 Task: Open Card Sales Closing Review in Board Sales Forecasting and Pipeline Management to Workspace Cloud Computing Software and add a team member Softage.1@softage.net, a label Purple, a checklist Tax Planning, an attachment from your google drive, a color Purple and finally, add a card description 'Plan and execute company team-building retreat with a focus on leadership development' and a comment 'Given the size and scope of this task, let us make sure we have the necessary resources and support to get it done.'. Add a start date 'Jan 09, 1900' with a due date 'Jan 09, 1900'
Action: Mouse moved to (69, 270)
Screenshot: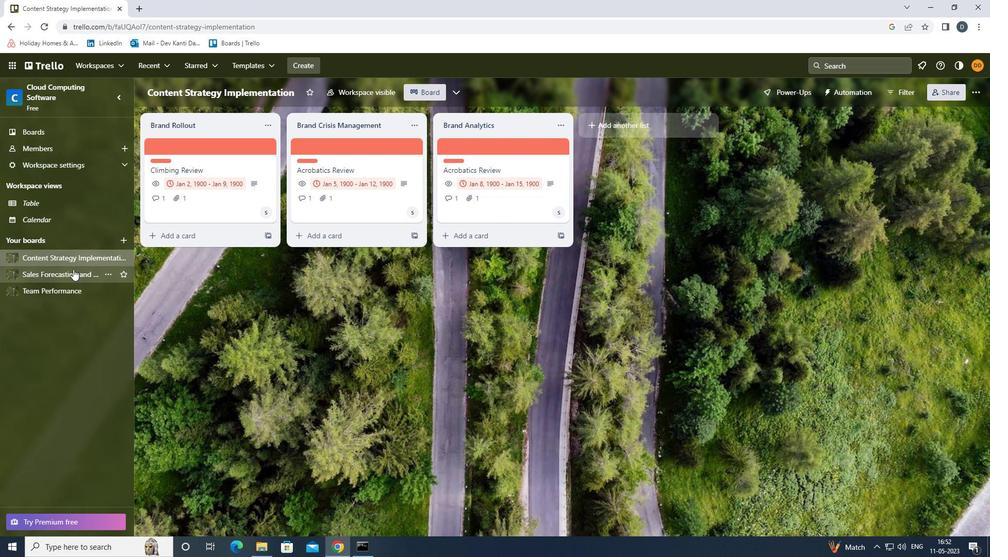 
Action: Mouse pressed left at (69, 270)
Screenshot: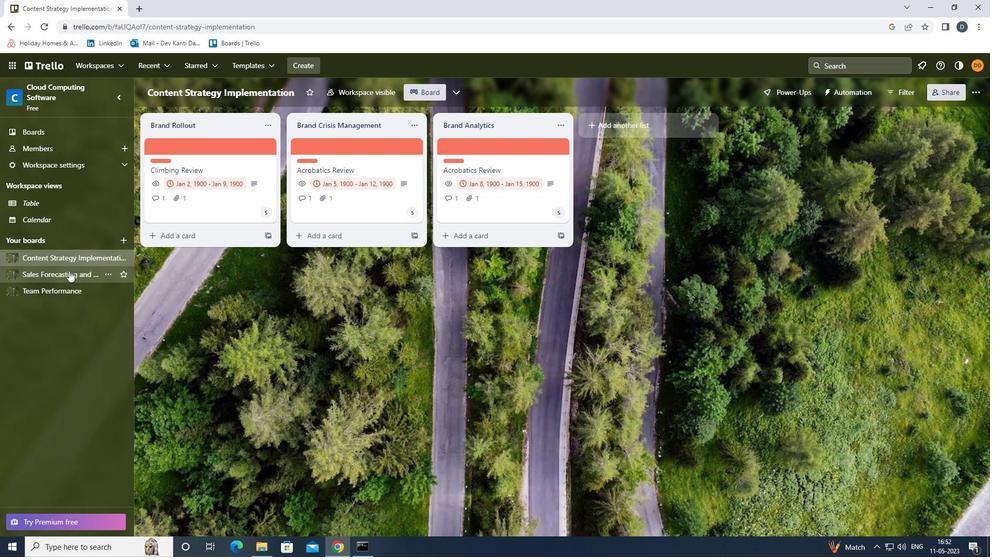
Action: Mouse moved to (495, 151)
Screenshot: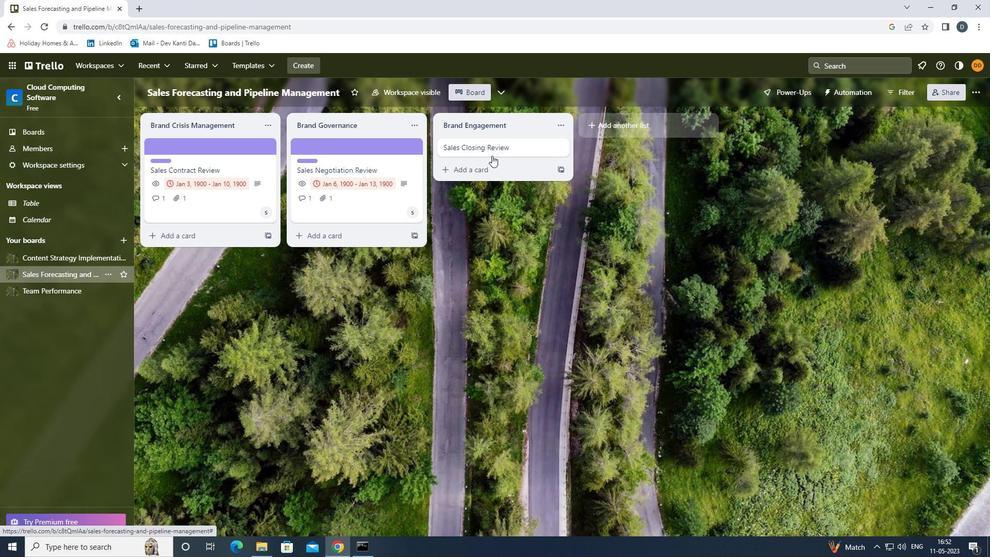 
Action: Mouse pressed left at (495, 151)
Screenshot: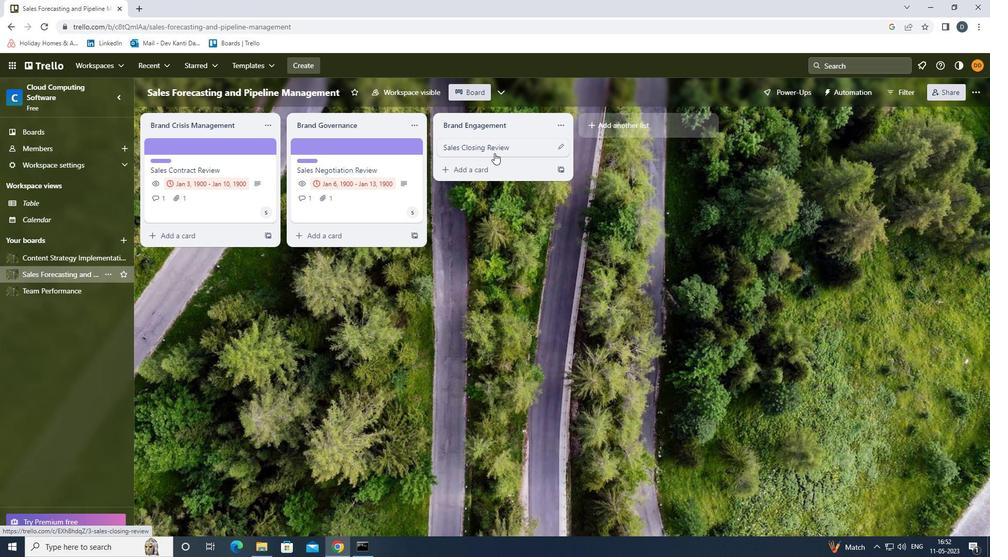 
Action: Mouse moved to (639, 177)
Screenshot: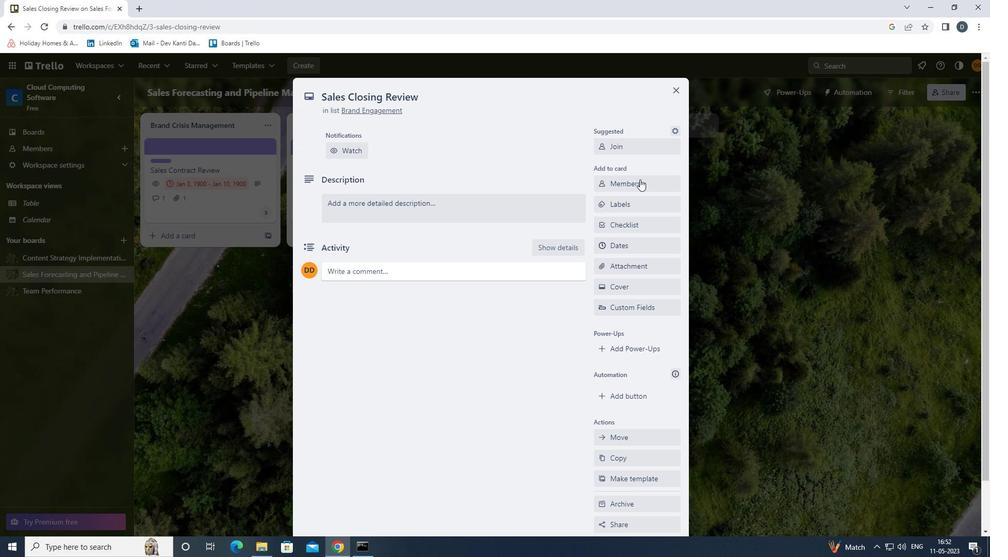 
Action: Mouse pressed left at (639, 177)
Screenshot: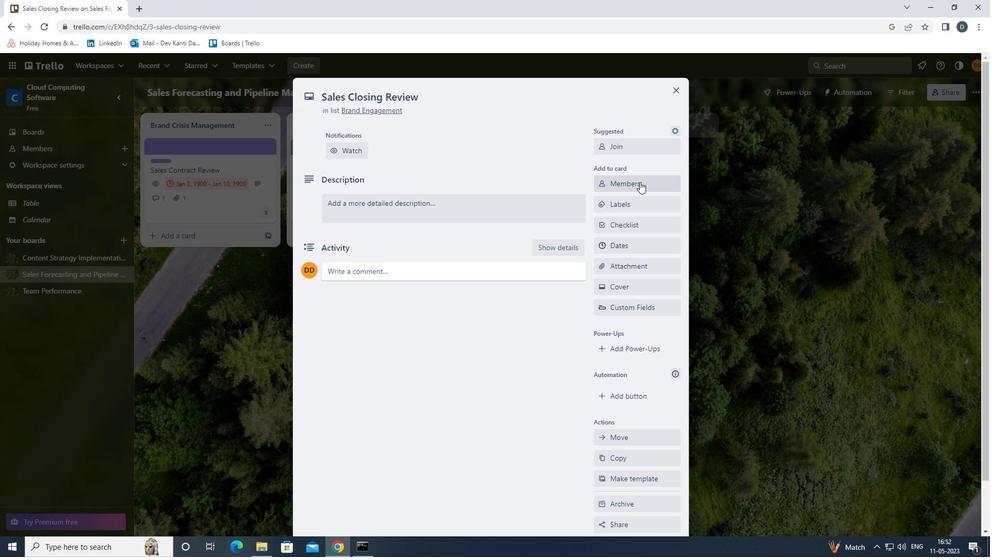 
Action: Key pressed <Key.shift>SOFTAGE.1<Key.shift>@SOFTAGE.NET
Screenshot: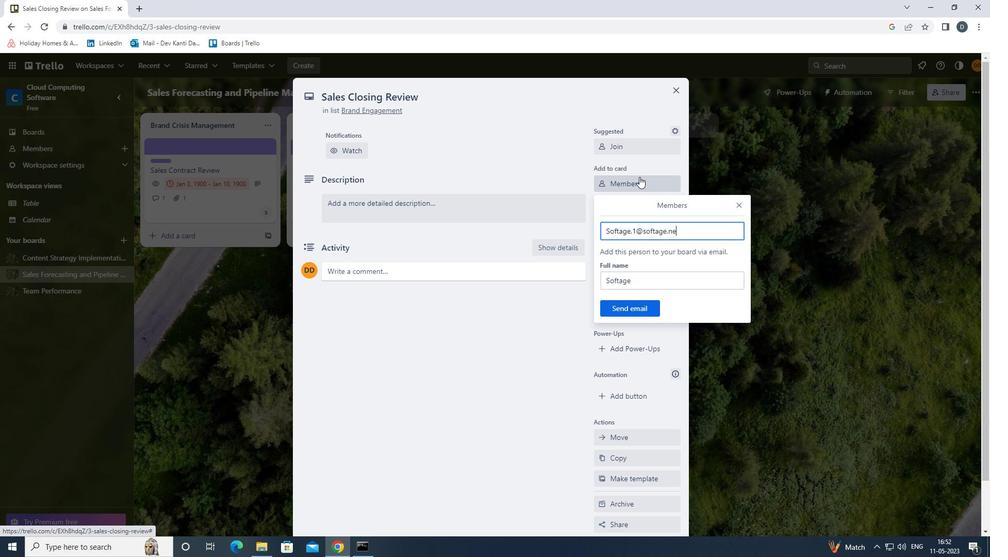 
Action: Mouse moved to (624, 300)
Screenshot: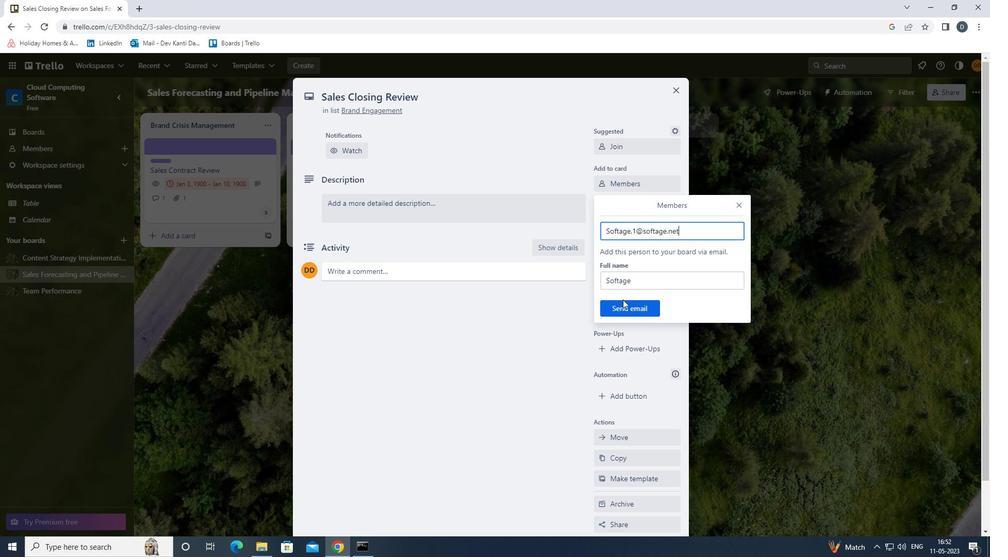 
Action: Mouse pressed left at (624, 300)
Screenshot: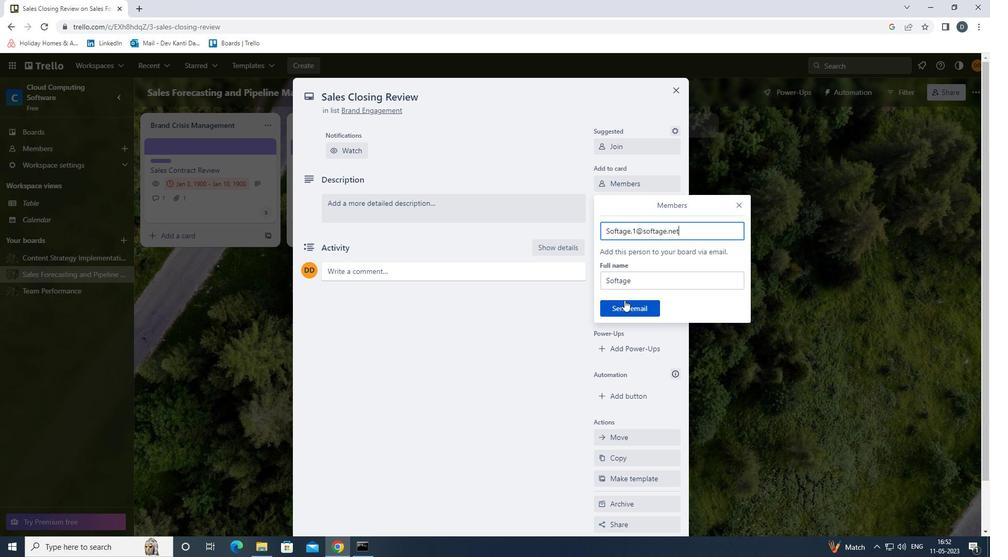 
Action: Mouse moved to (641, 200)
Screenshot: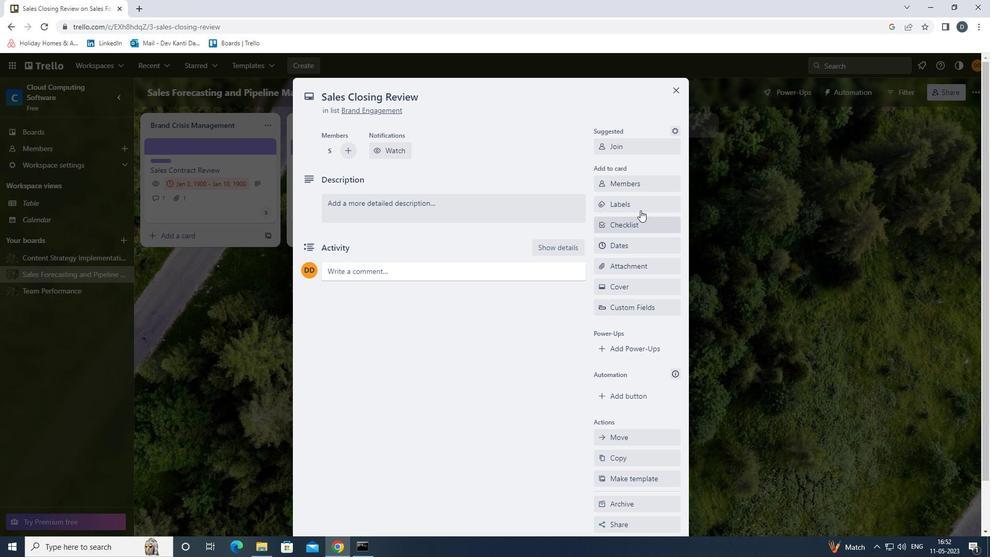 
Action: Mouse pressed left at (641, 200)
Screenshot: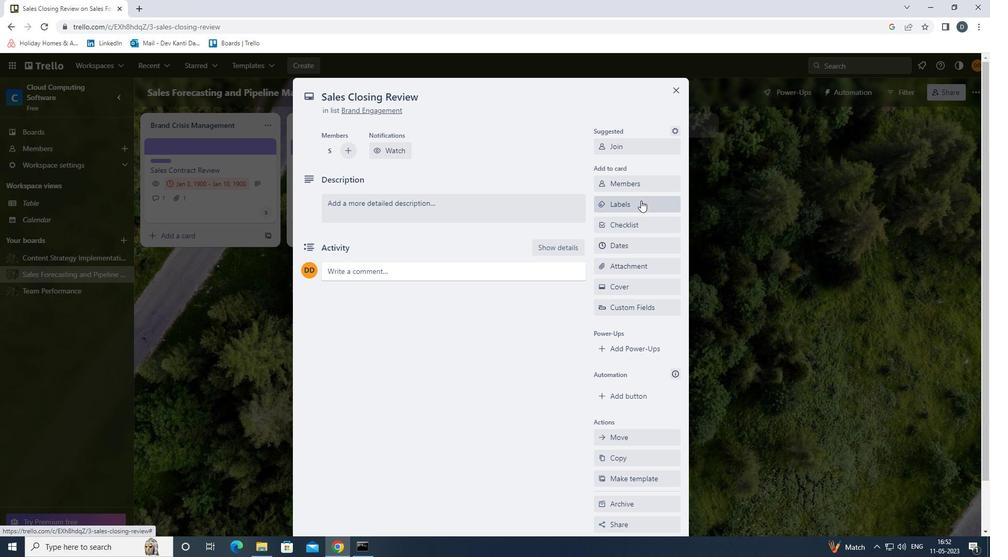 
Action: Mouse moved to (668, 357)
Screenshot: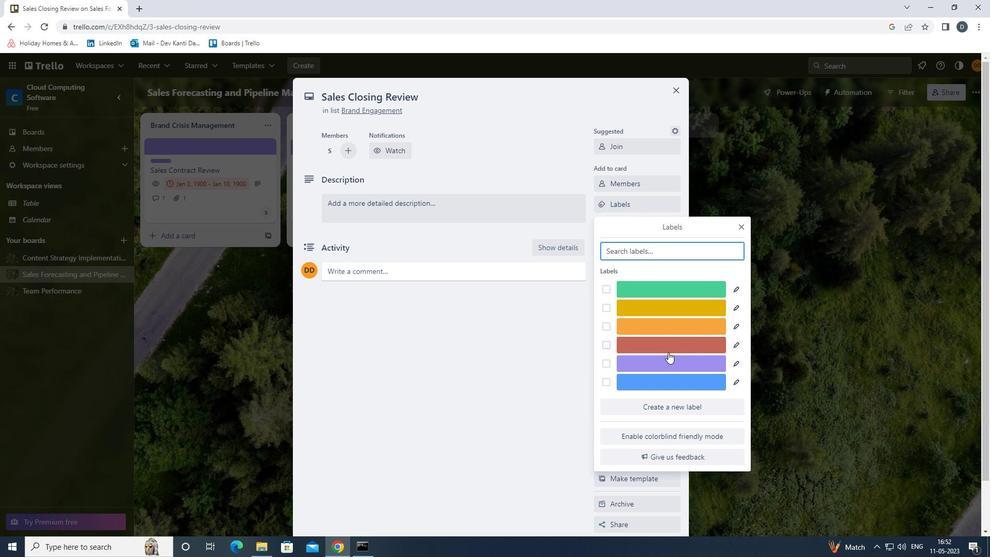 
Action: Mouse pressed left at (668, 357)
Screenshot: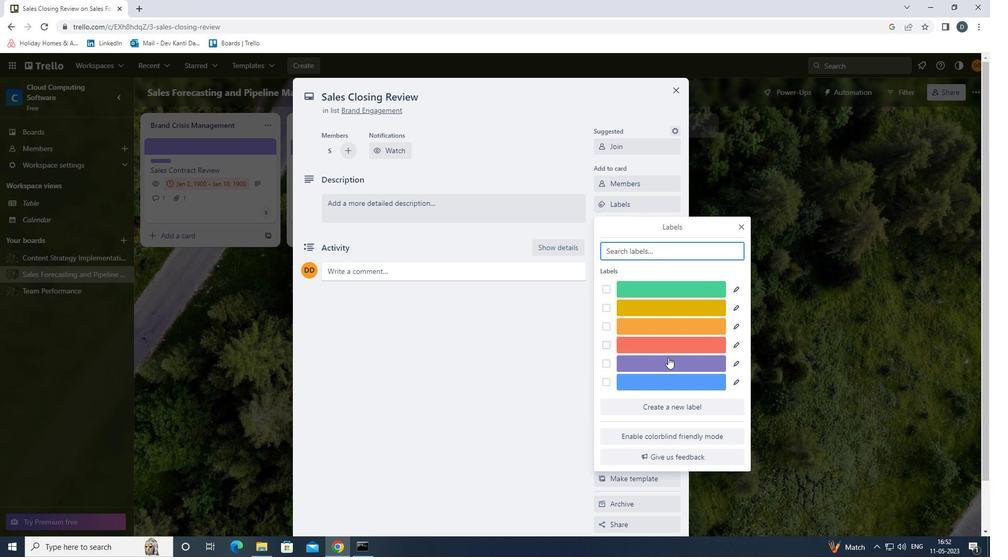 
Action: Mouse moved to (739, 226)
Screenshot: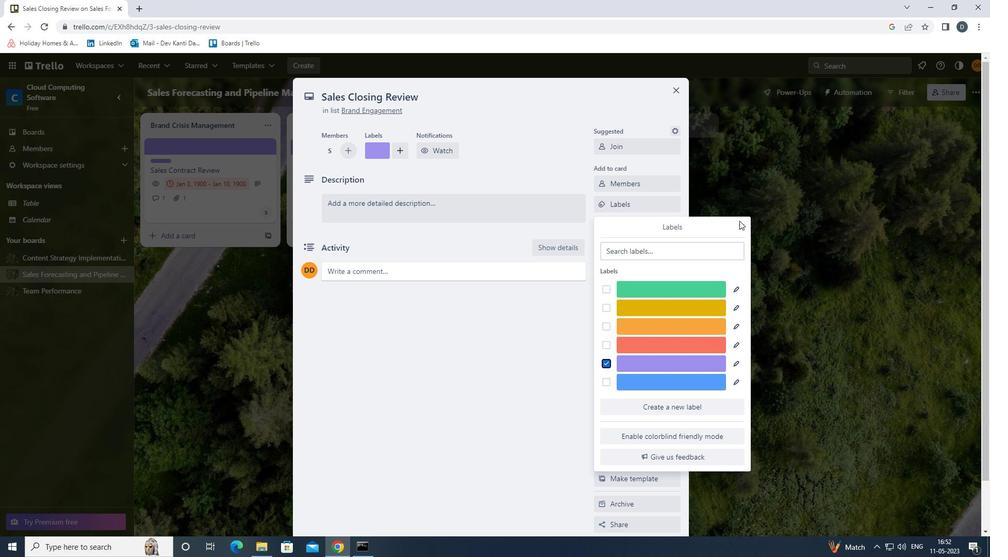 
Action: Mouse pressed left at (739, 226)
Screenshot: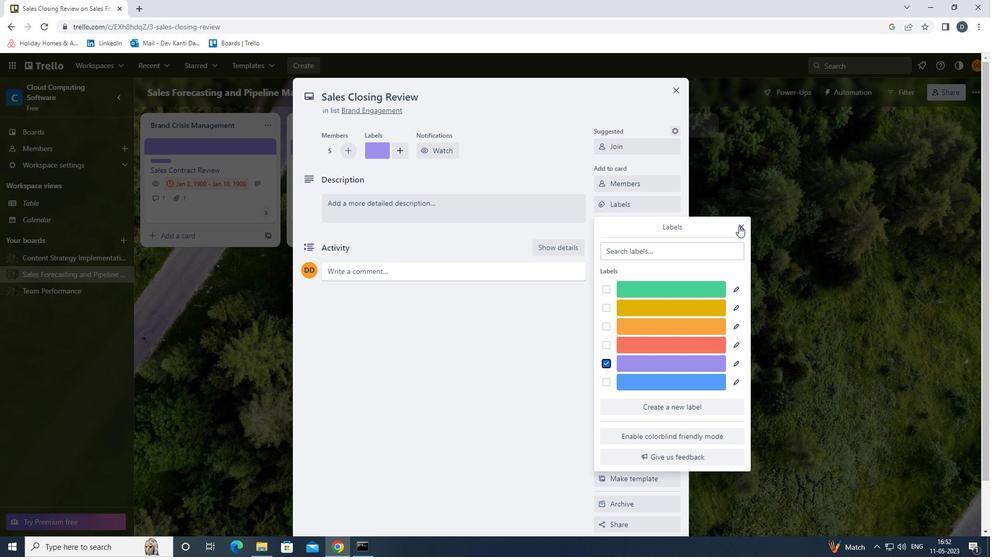 
Action: Mouse moved to (665, 230)
Screenshot: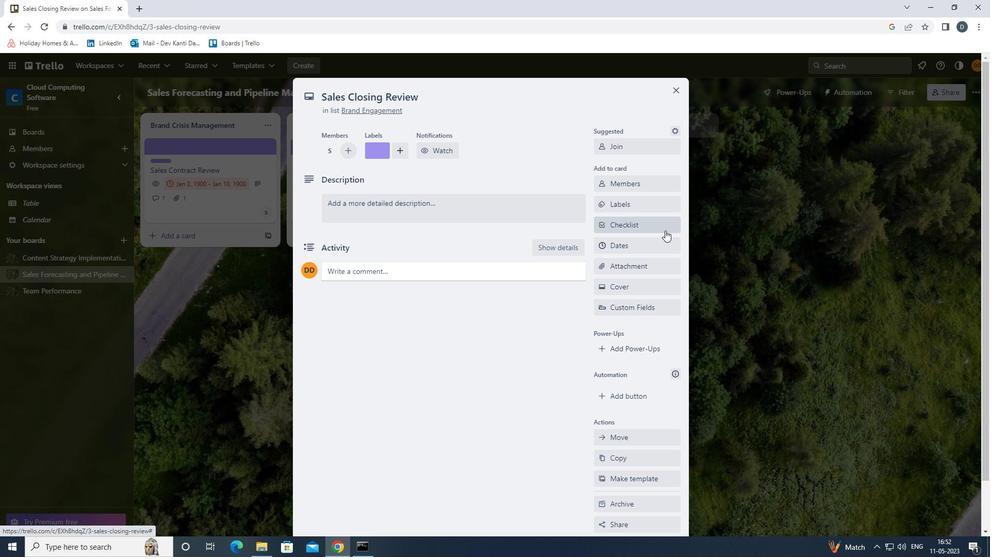 
Action: Mouse pressed left at (665, 230)
Screenshot: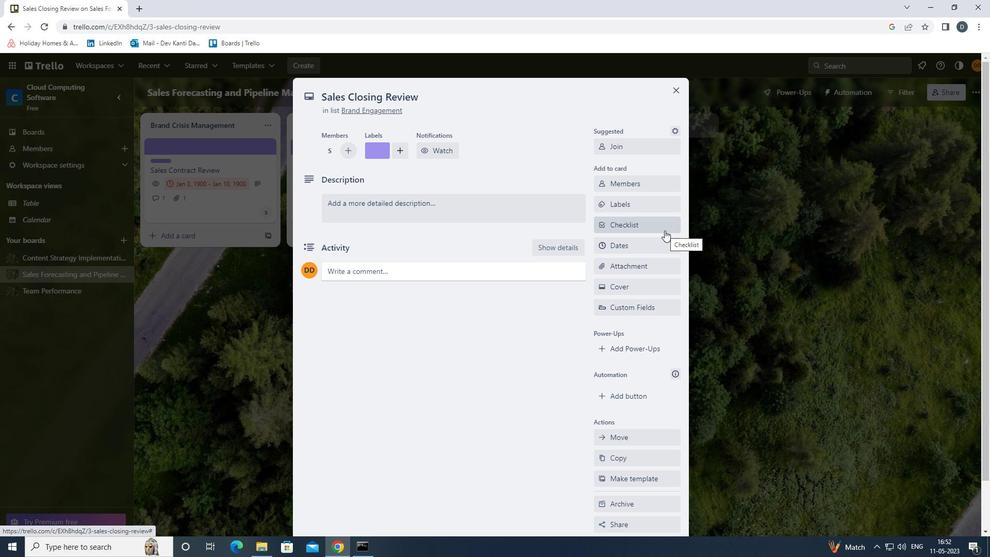 
Action: Mouse moved to (648, 293)
Screenshot: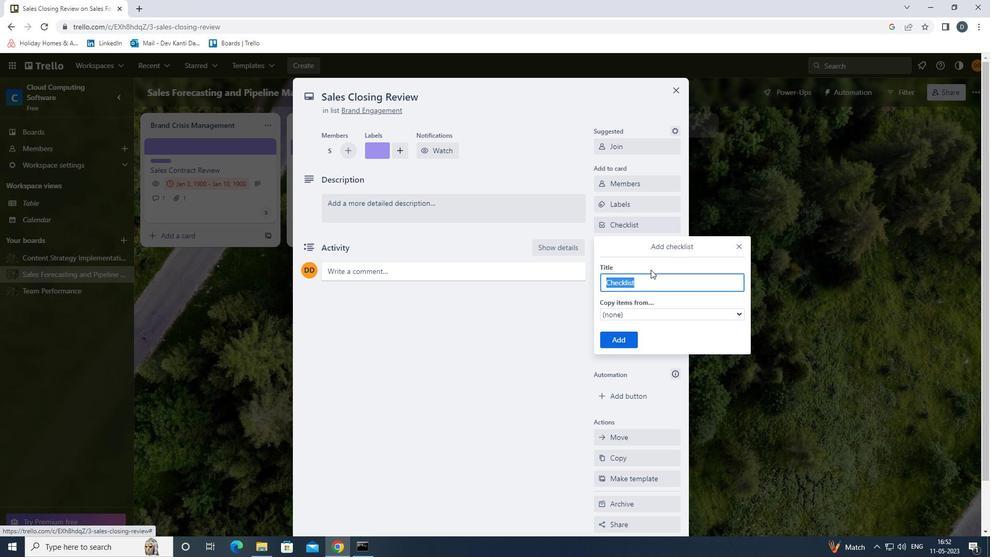 
Action: Key pressed <Key.shift>TAX<Key.down><Key.enter><Key.enter>
Screenshot: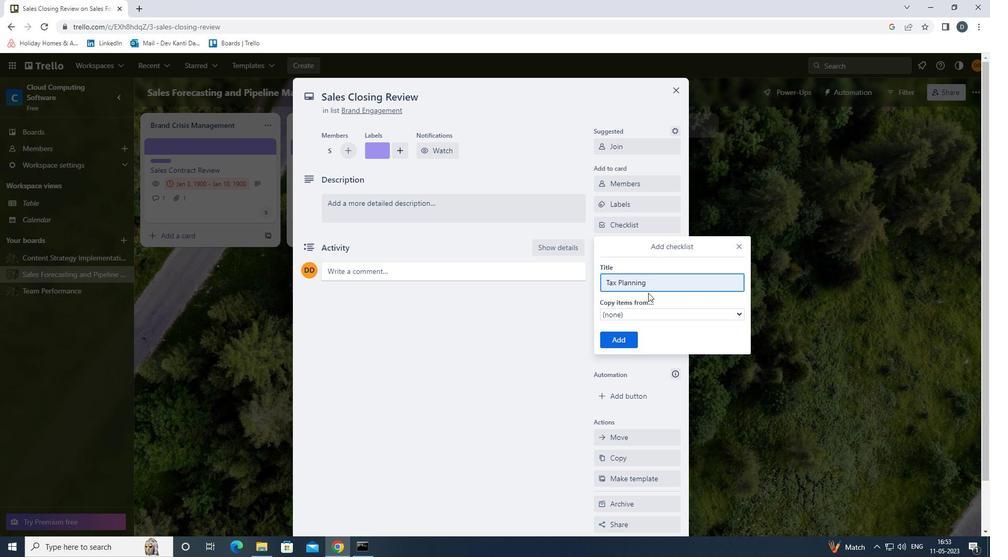 
Action: Mouse moved to (633, 266)
Screenshot: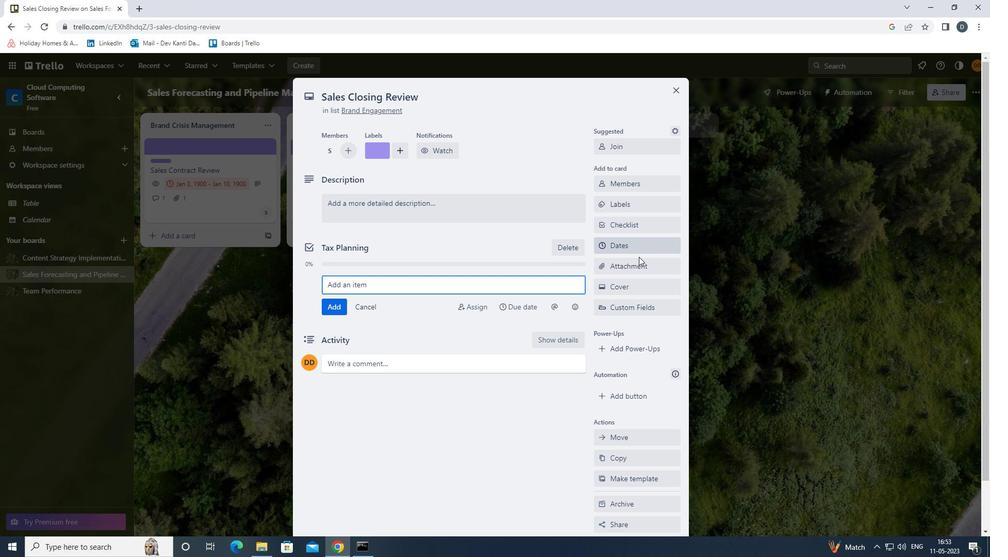 
Action: Mouse pressed left at (633, 266)
Screenshot: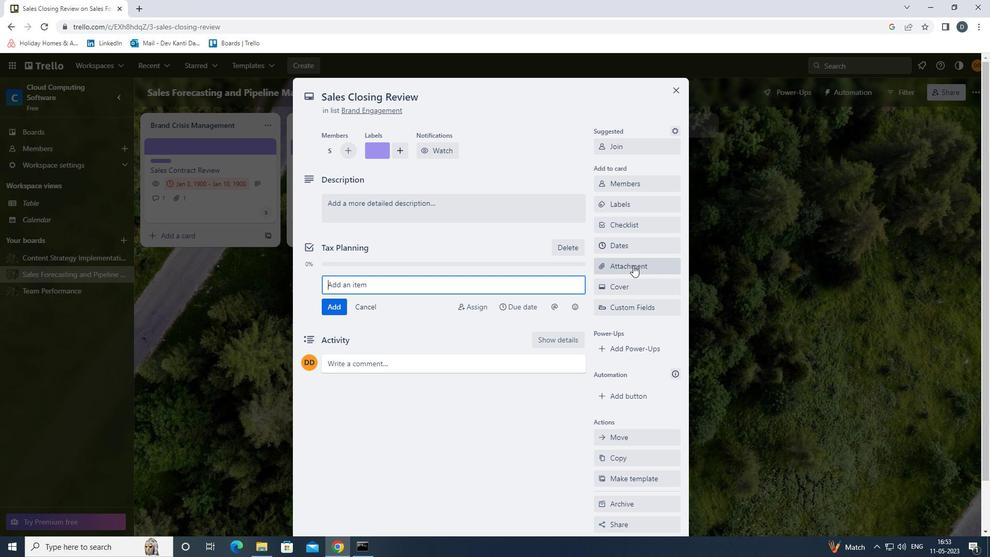 
Action: Mouse moved to (647, 344)
Screenshot: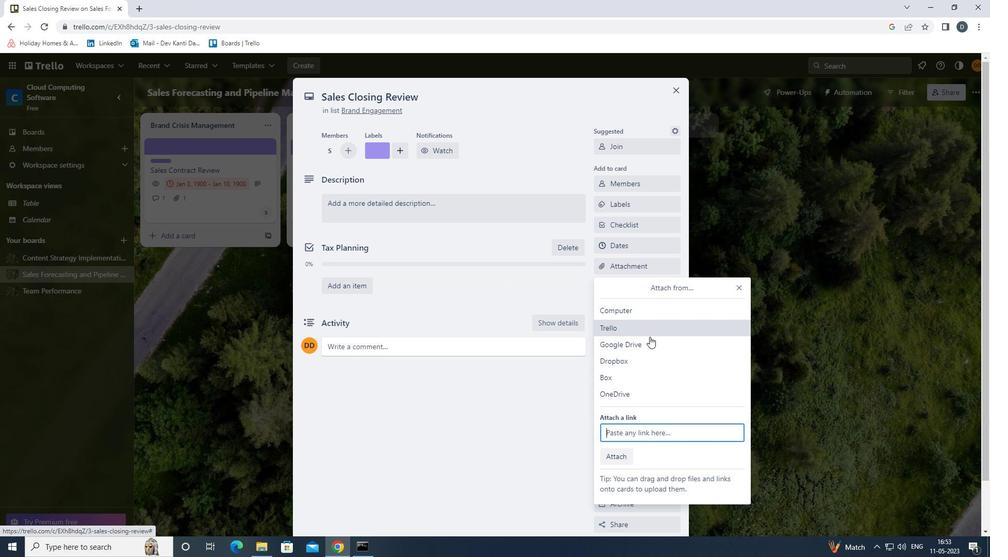 
Action: Mouse pressed left at (647, 344)
Screenshot: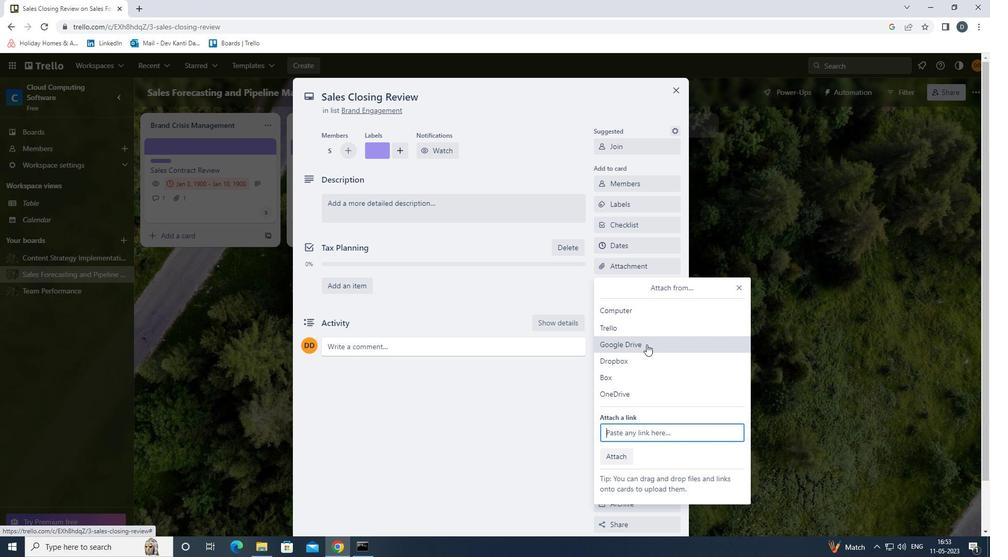 
Action: Mouse moved to (298, 320)
Screenshot: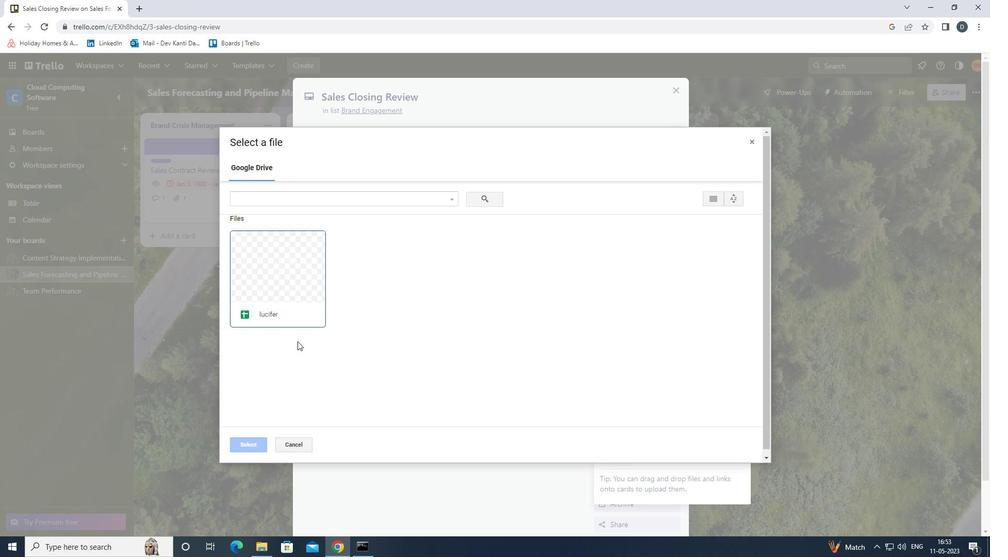 
Action: Mouse pressed left at (298, 320)
Screenshot: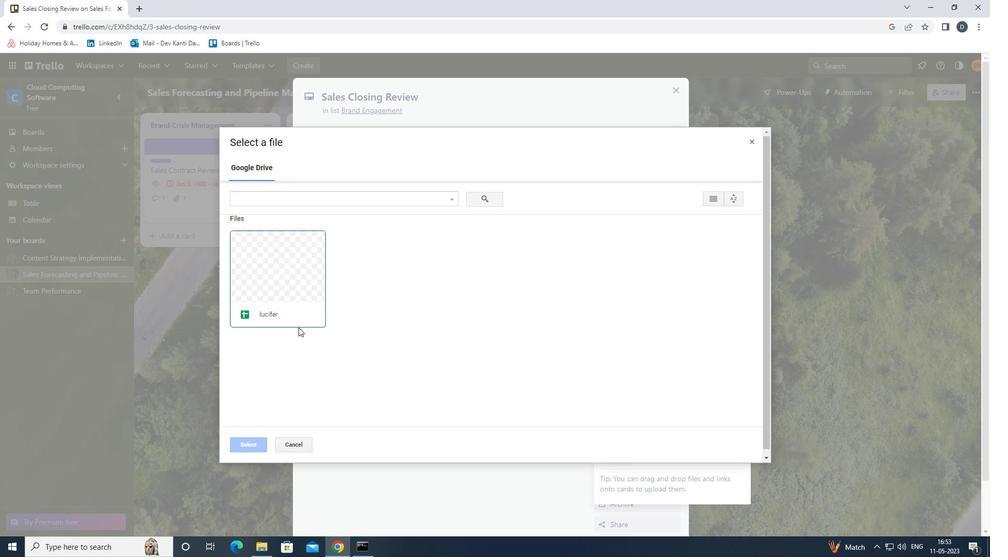 
Action: Mouse moved to (253, 445)
Screenshot: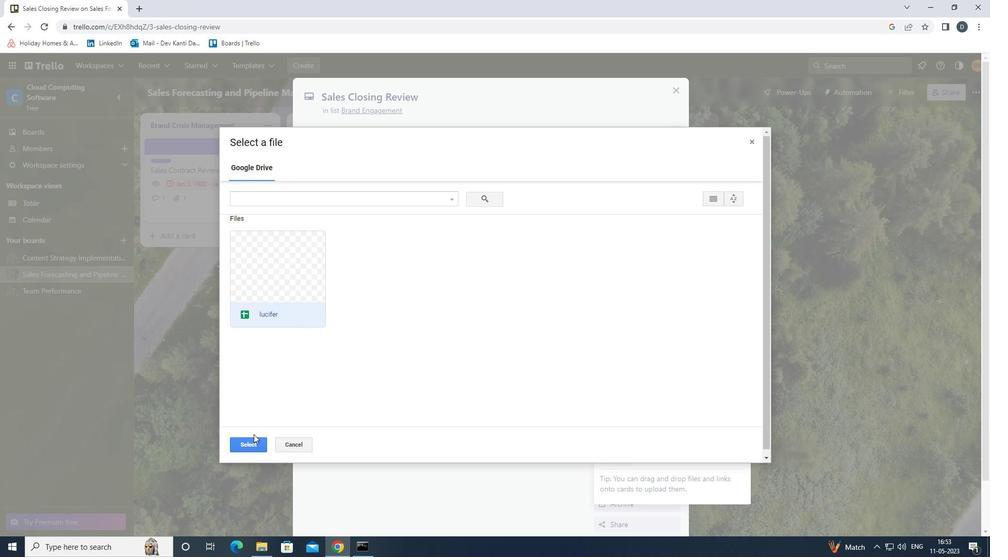 
Action: Mouse pressed left at (253, 445)
Screenshot: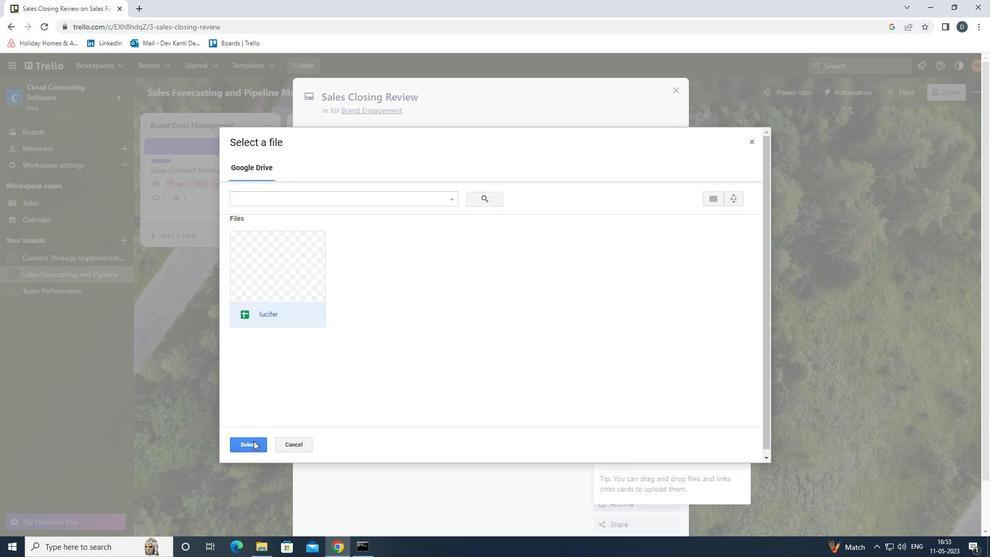 
Action: Mouse moved to (630, 290)
Screenshot: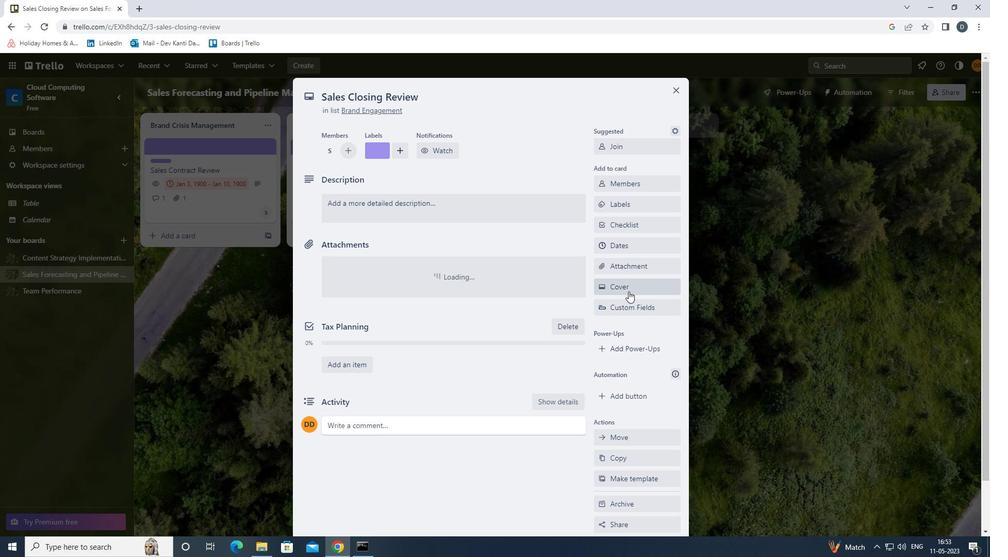 
Action: Mouse pressed left at (630, 290)
Screenshot: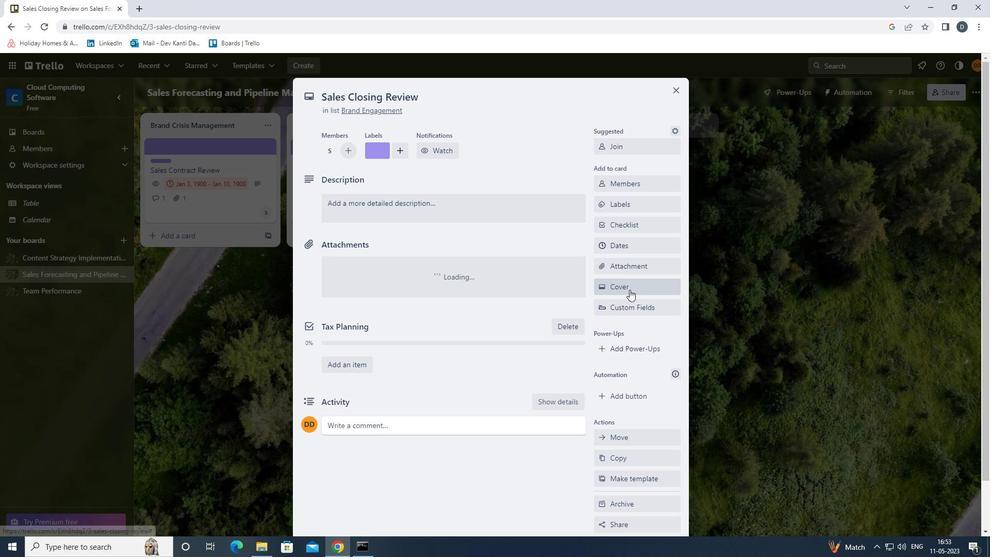 
Action: Mouse moved to (728, 333)
Screenshot: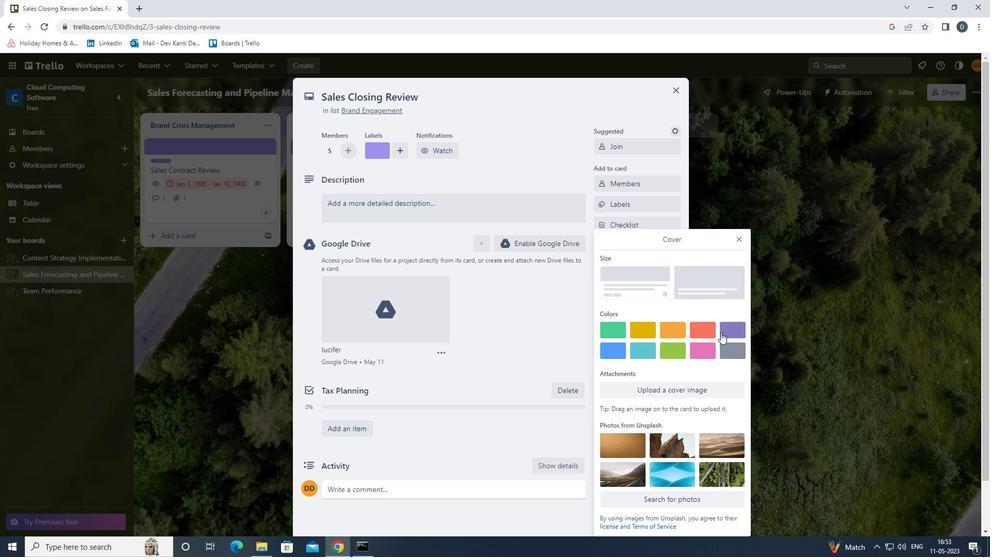 
Action: Mouse pressed left at (728, 333)
Screenshot: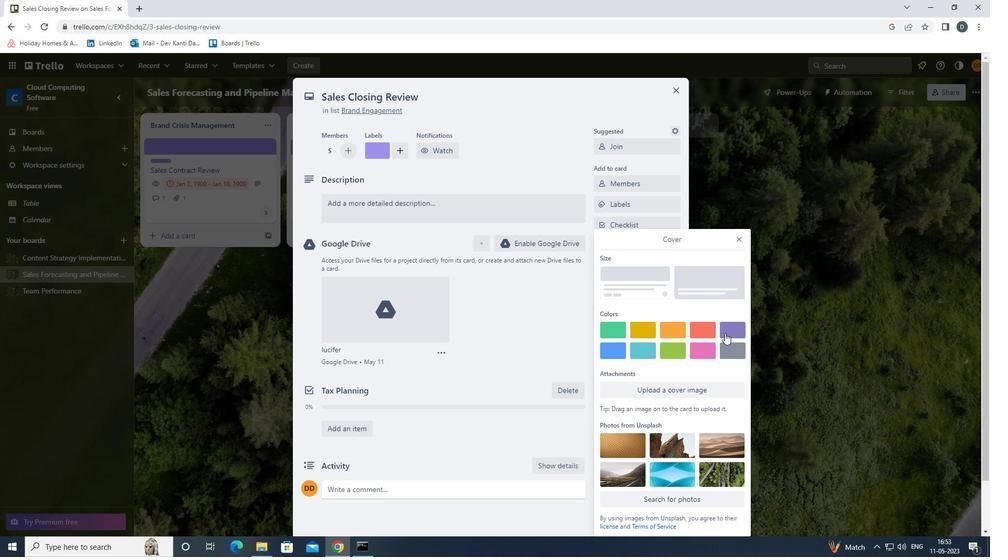 
Action: Mouse moved to (740, 220)
Screenshot: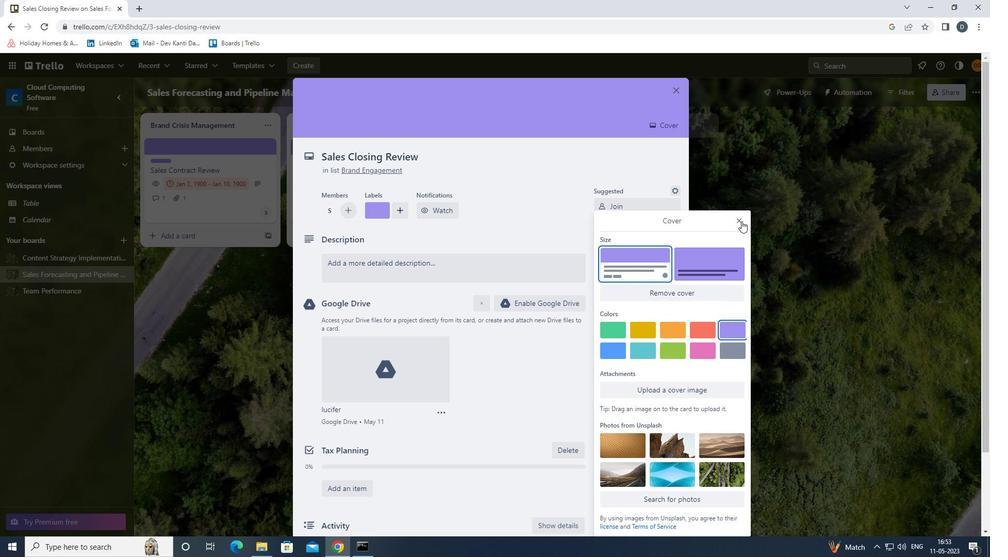 
Action: Mouse pressed left at (740, 220)
Screenshot: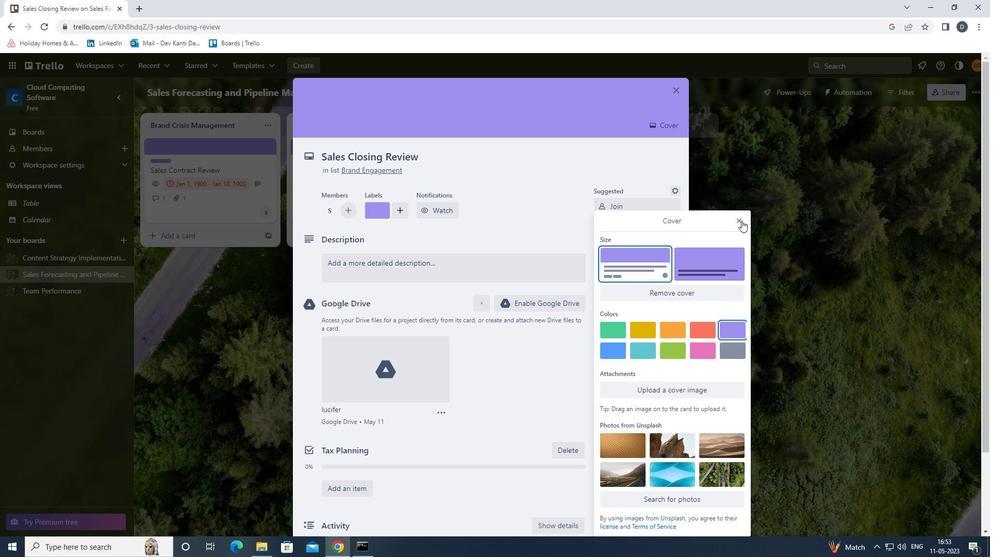 
Action: Mouse moved to (480, 269)
Screenshot: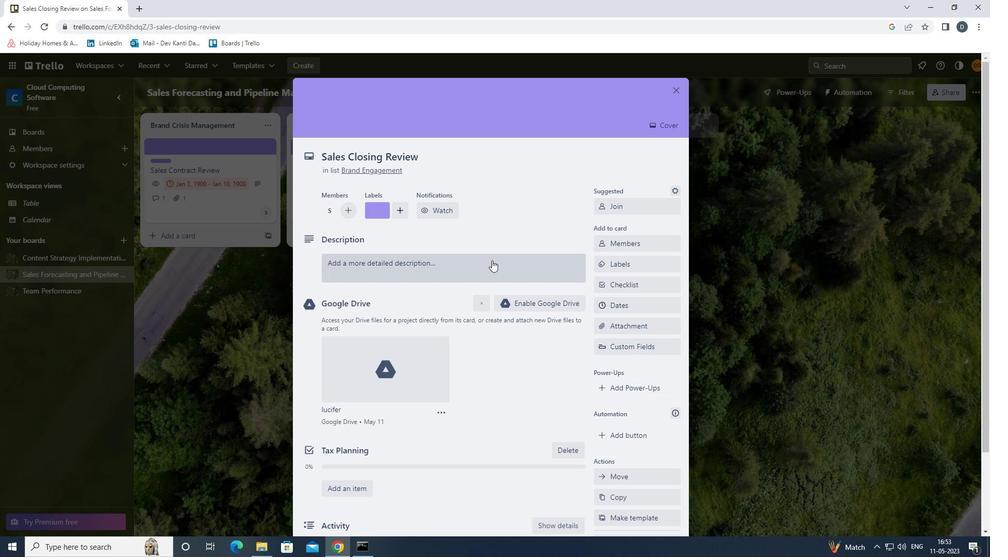 
Action: Mouse pressed left at (480, 269)
Screenshot: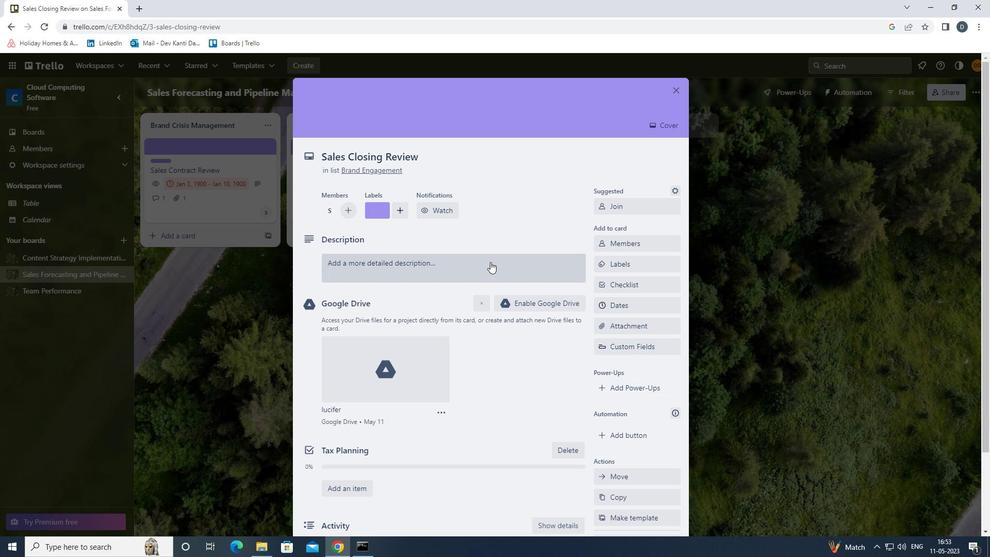 
Action: Mouse moved to (466, 306)
Screenshot: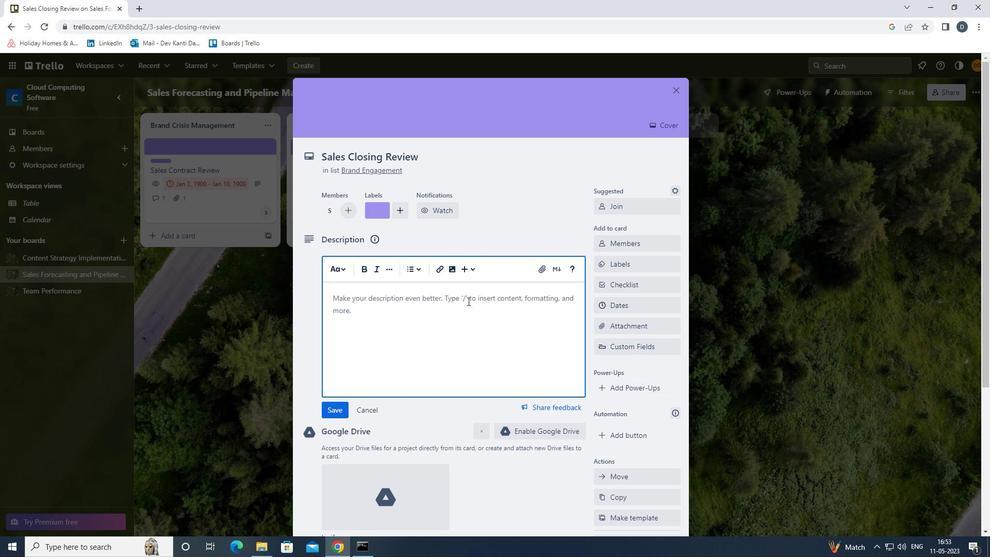 
Action: Key pressed <Key.shift>PLAN<Key.space>AND<Key.space>EXECUTE<Key.space>COMPANY<Key.space>TEAM-V<Key.backspace>BUILDING<Key.space>RETREAT<Key.space>WITH<Key.space>A<Key.space>FOCUS<Key.space>ON<Key.space>LEADERSHIP<Key.space>DEVELOPMENT.
Screenshot: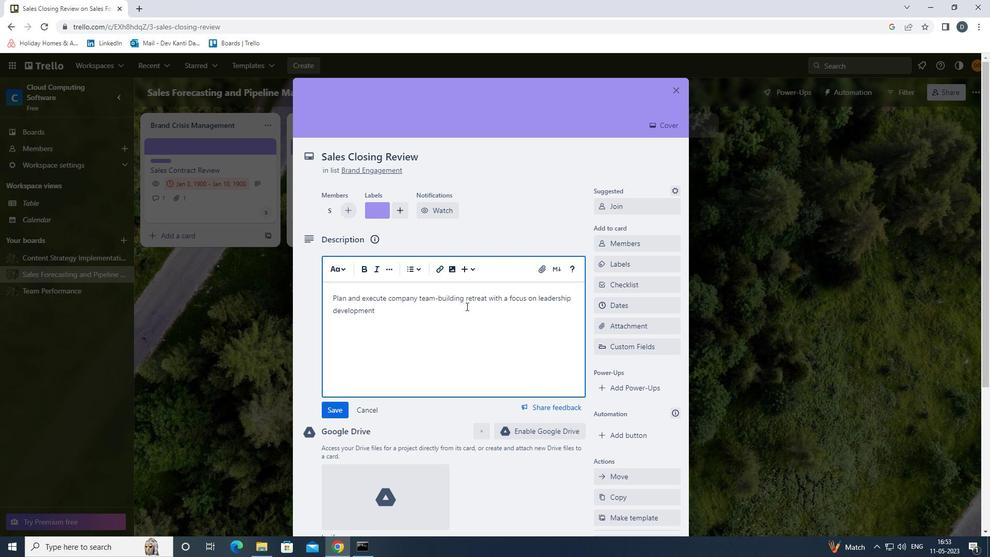 
Action: Mouse moved to (329, 410)
Screenshot: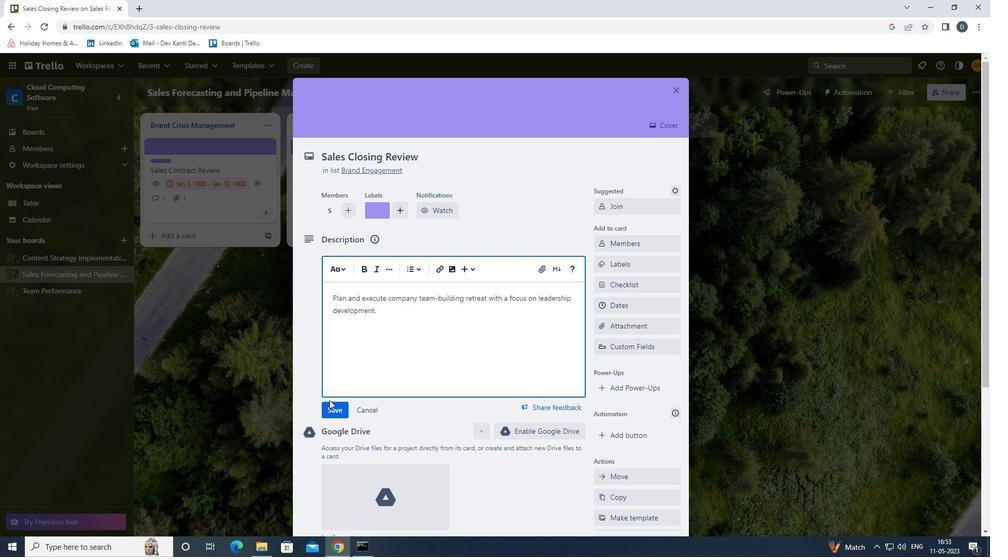 
Action: Mouse pressed left at (329, 410)
Screenshot: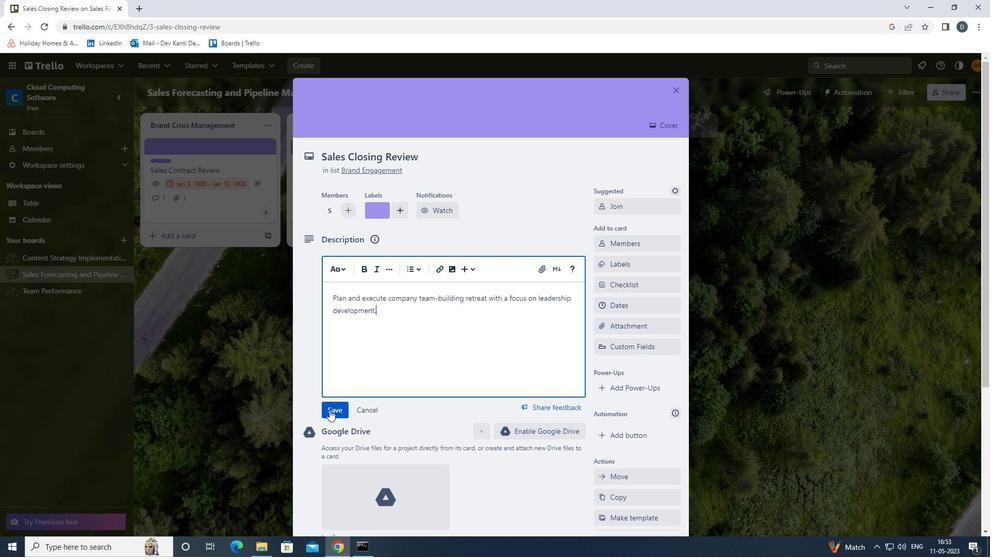 
Action: Mouse moved to (402, 383)
Screenshot: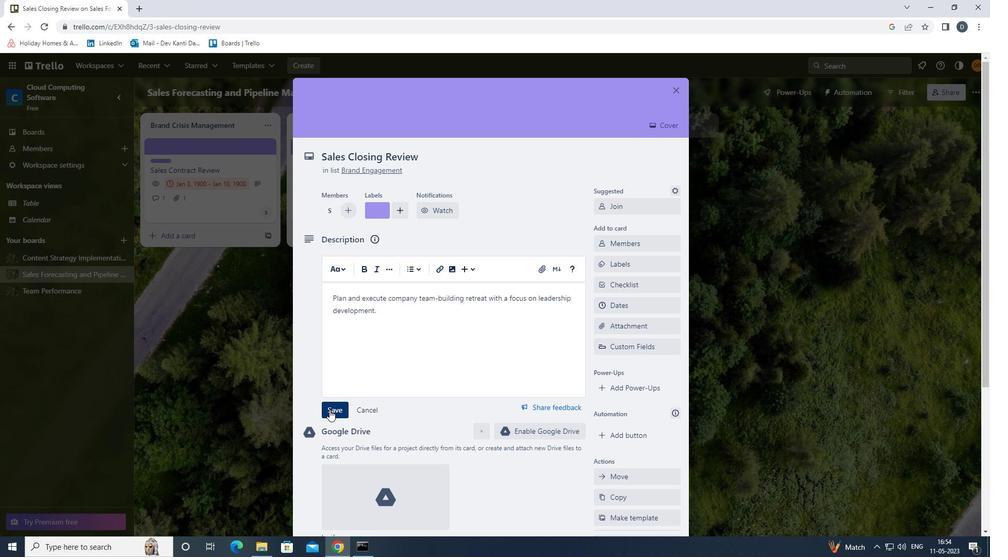 
Action: Mouse scrolled (402, 383) with delta (0, 0)
Screenshot: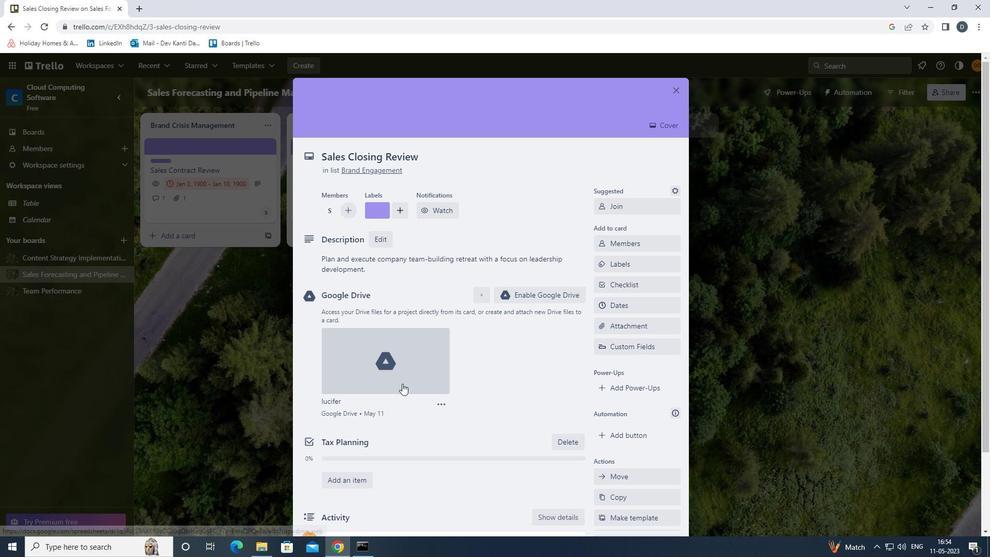 
Action: Mouse scrolled (402, 383) with delta (0, 0)
Screenshot: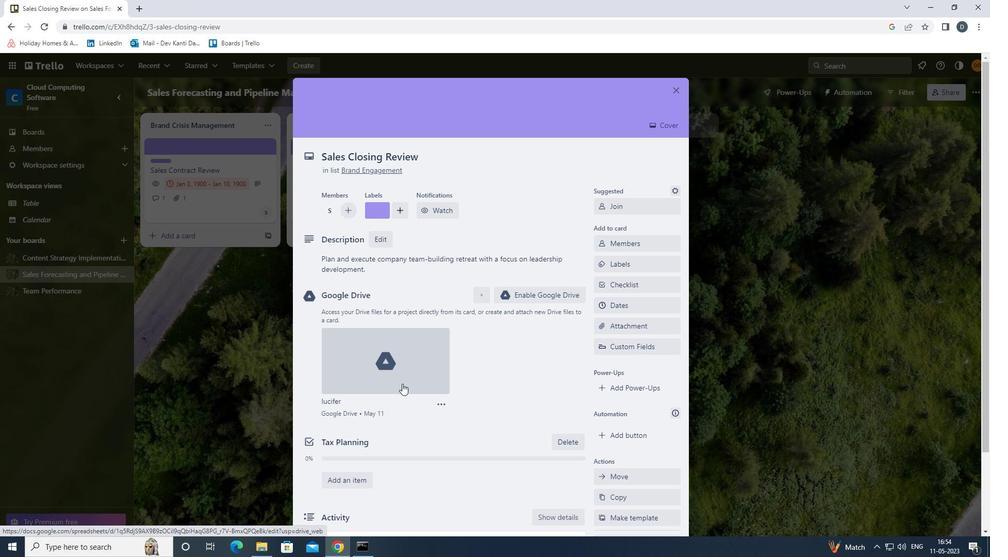 
Action: Mouse moved to (419, 453)
Screenshot: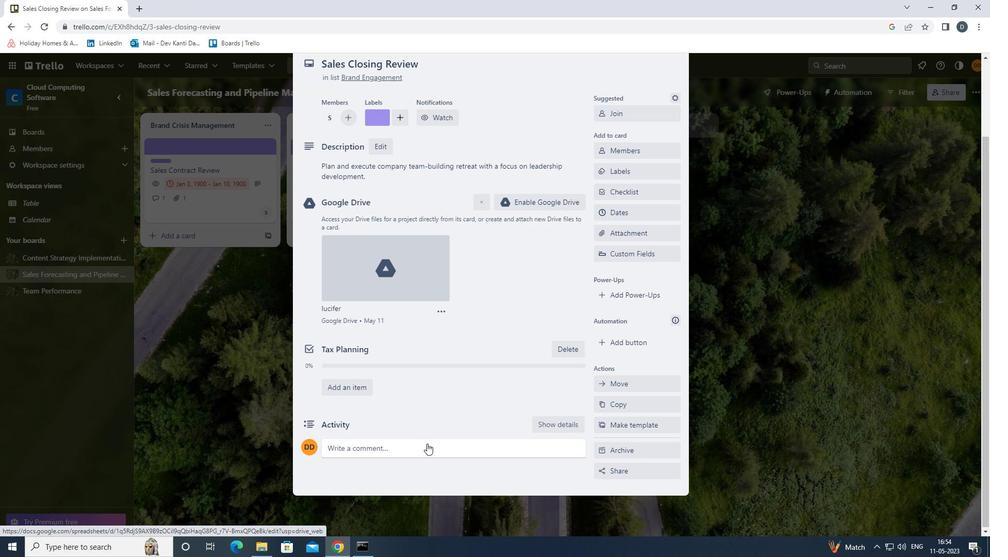 
Action: Mouse pressed left at (419, 453)
Screenshot: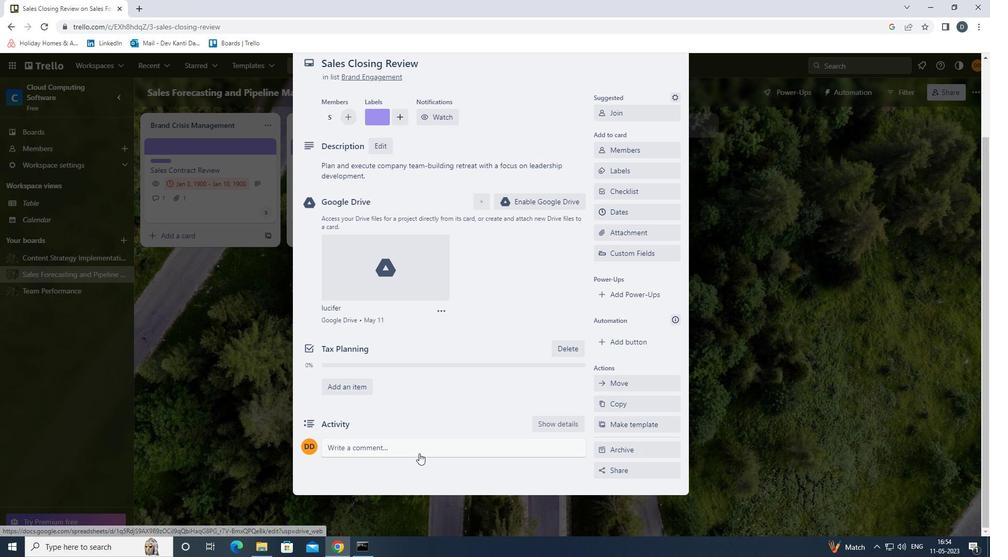 
Action: Mouse moved to (405, 476)
Screenshot: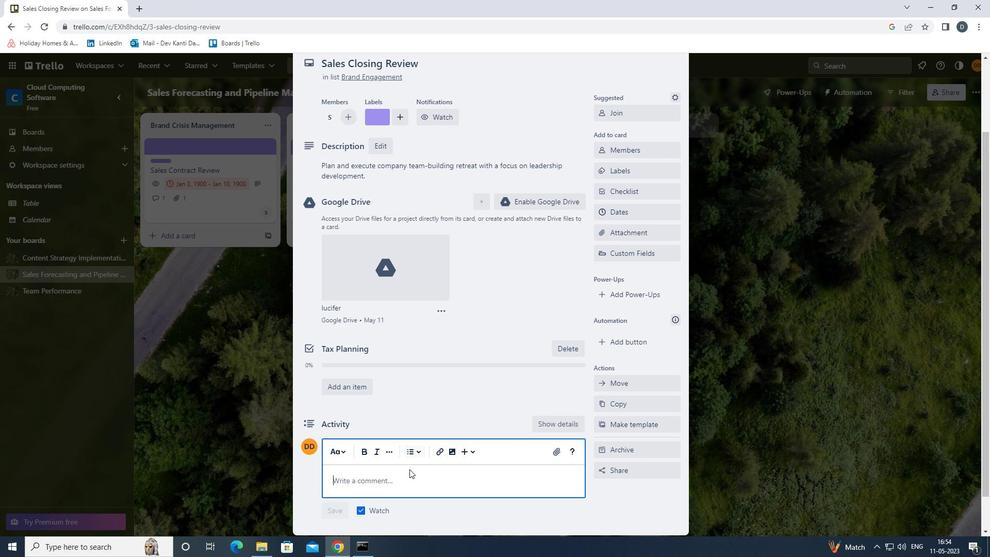 
Action: Key pressed <Key.shift><Key.shift><Key.shift>GIVEN<Key.space>THE<Key.space>SIZE<Key.space>AND<Key.space>SCOPE<Key.space>OF<Key.space>THGIS<Key.space><Key.backspace><Key.backspace><Key.backspace><Key.backspace>IS<Key.space>TASK,<Key.space>LET<Key.space>US<Key.space>MAKE<Key.space>SURE<Key.space>WE<Key.space>HAVE<Key.space>THE<Key.space>NECESSARY<Key.space>RESOURCES<Key.space>AND<Key.space>SUPPORT<Key.space>TO<Key.space>GET<Key.space>IT<Key.space>DONE.
Screenshot: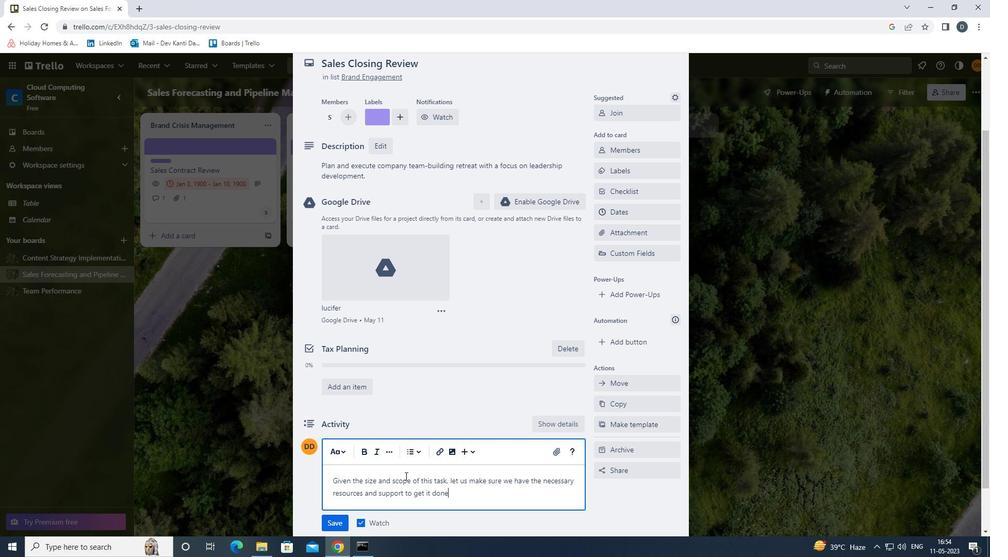 
Action: Mouse moved to (330, 521)
Screenshot: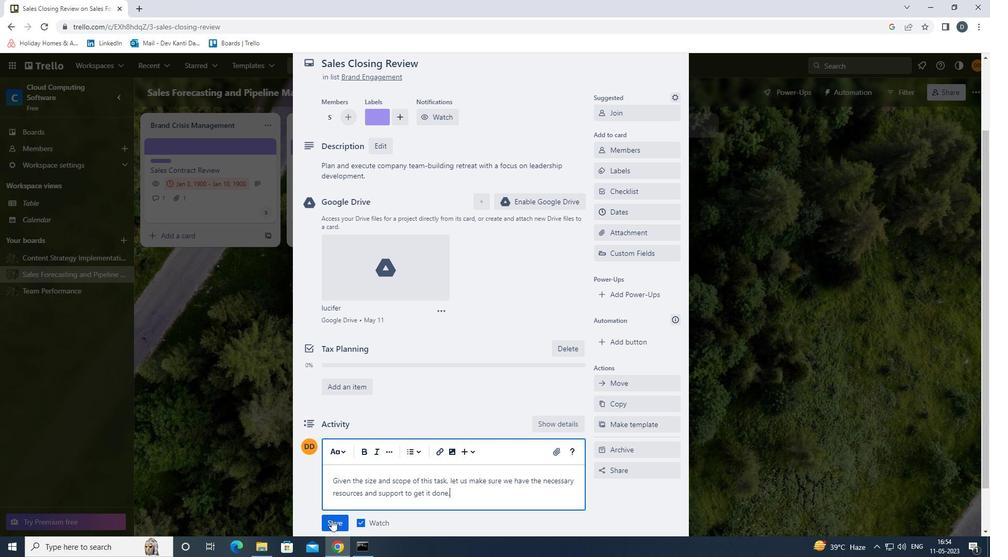 
Action: Mouse pressed left at (330, 521)
Screenshot: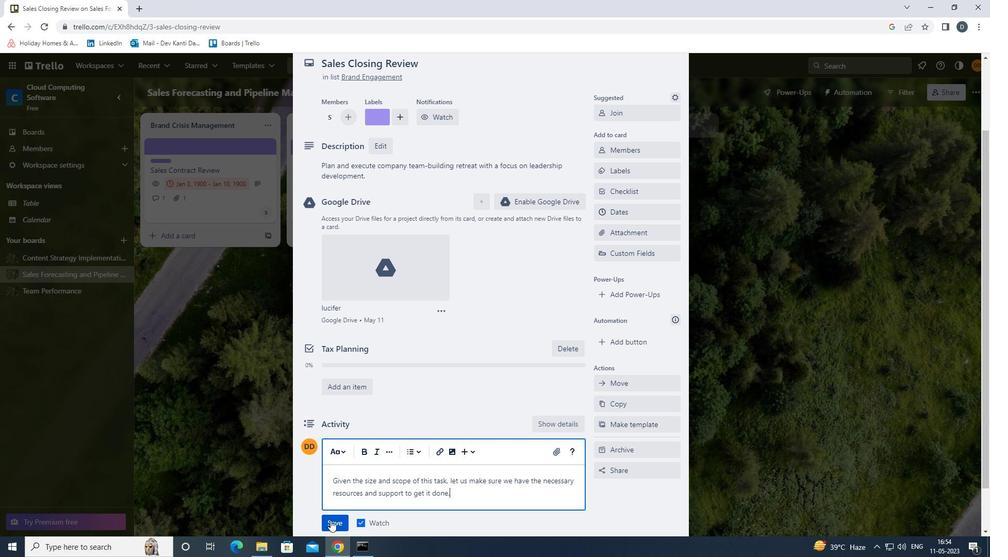 
Action: Mouse moved to (618, 220)
Screenshot: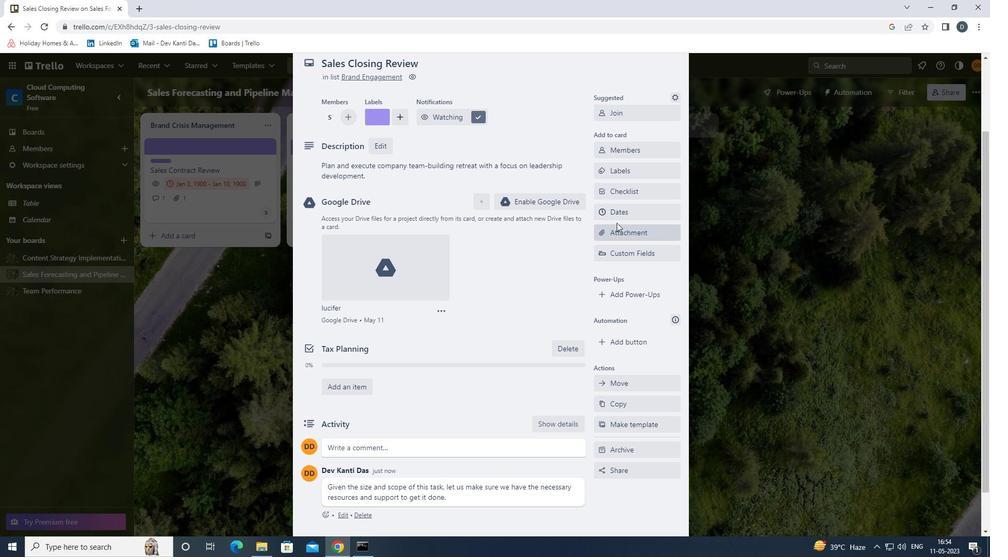 
Action: Mouse pressed left at (618, 220)
Screenshot: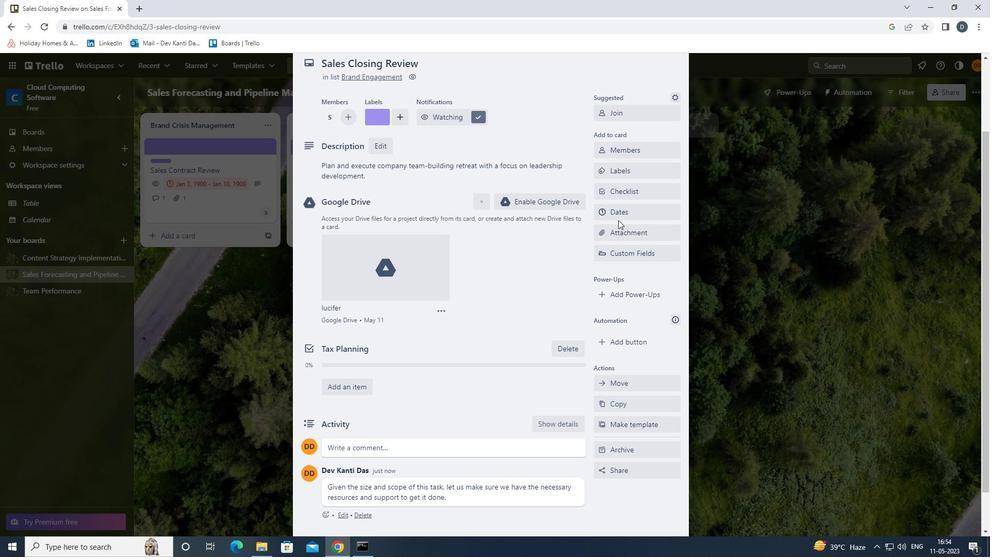 
Action: Mouse moved to (621, 218)
Screenshot: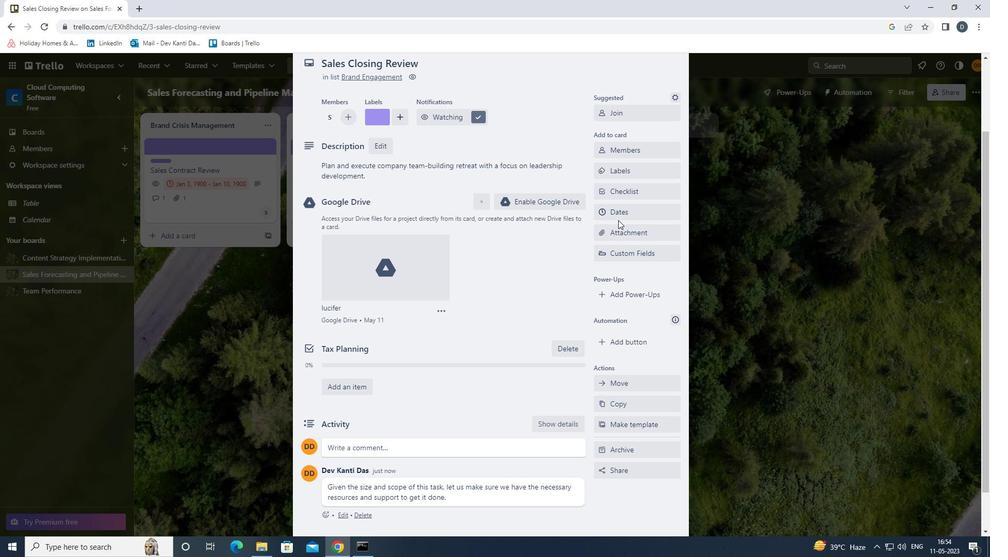 
Action: Mouse pressed left at (621, 218)
Screenshot: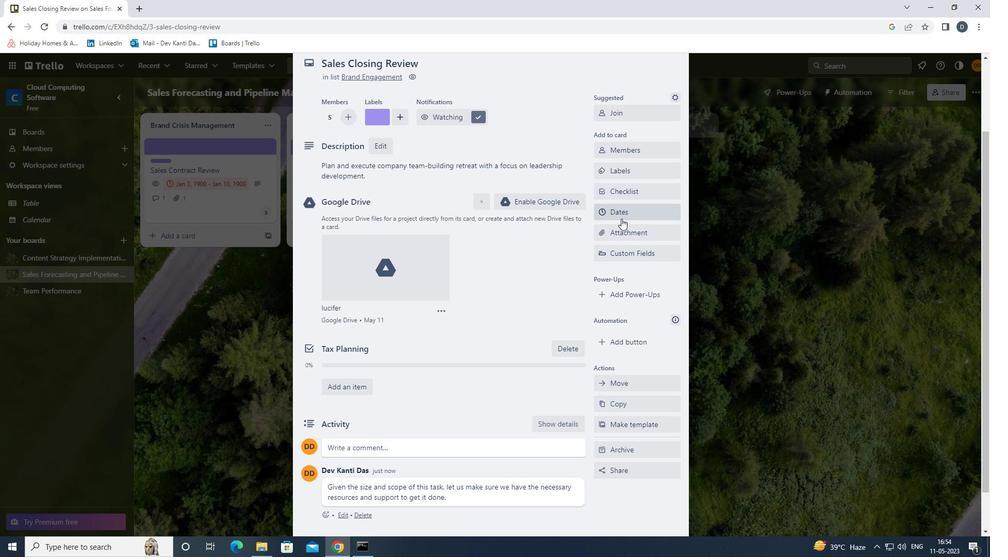 
Action: Mouse moved to (603, 279)
Screenshot: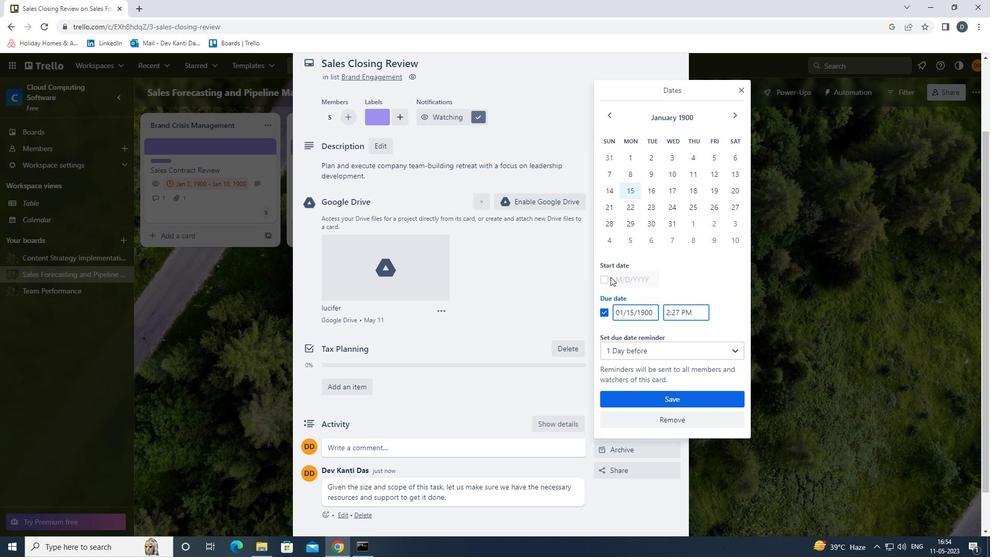 
Action: Mouse pressed left at (603, 279)
Screenshot: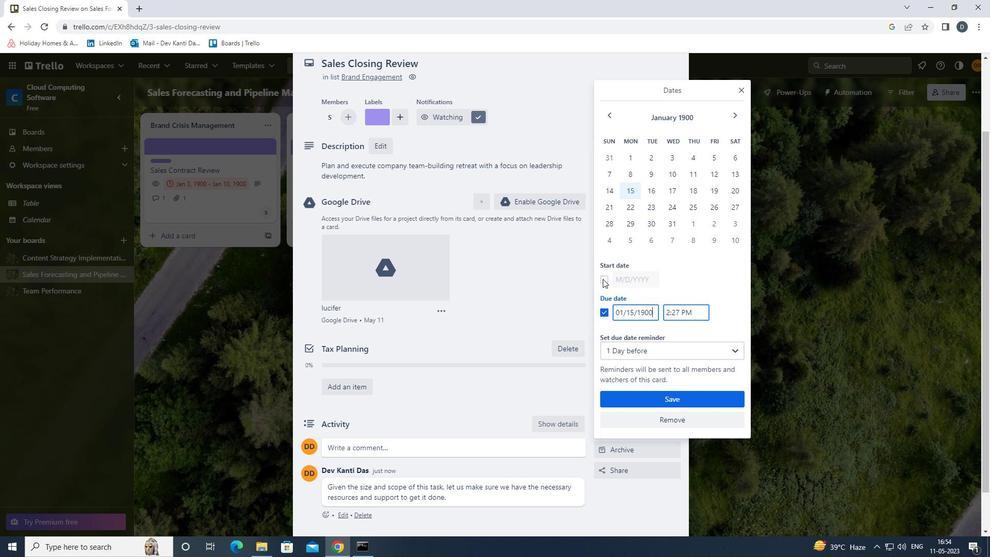 
Action: Mouse moved to (649, 171)
Screenshot: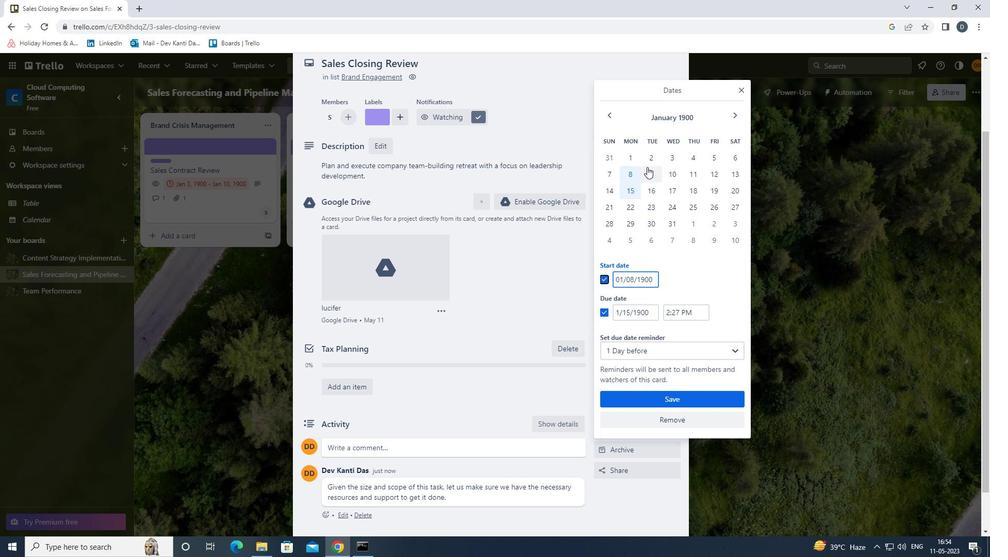 
Action: Mouse pressed left at (649, 171)
Screenshot: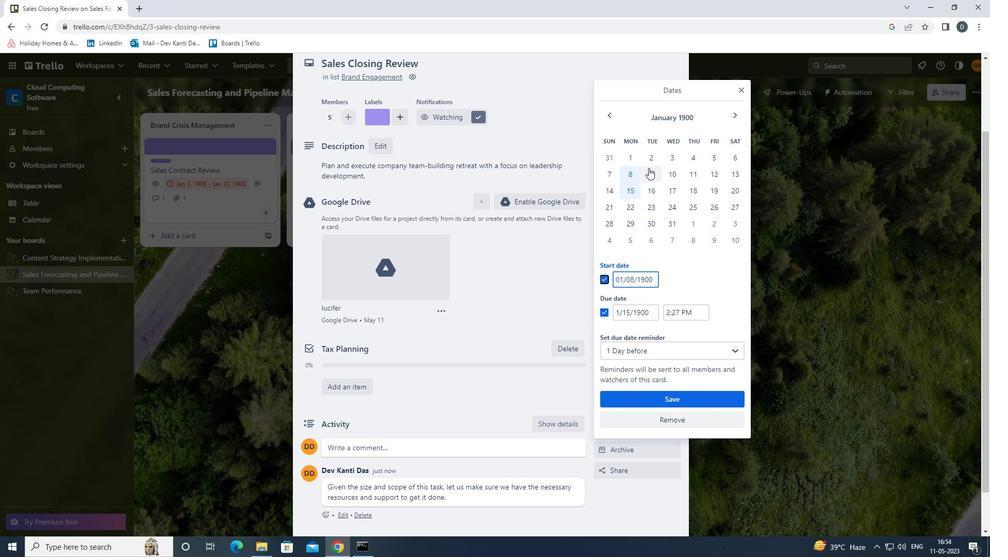 
Action: Mouse moved to (652, 186)
Screenshot: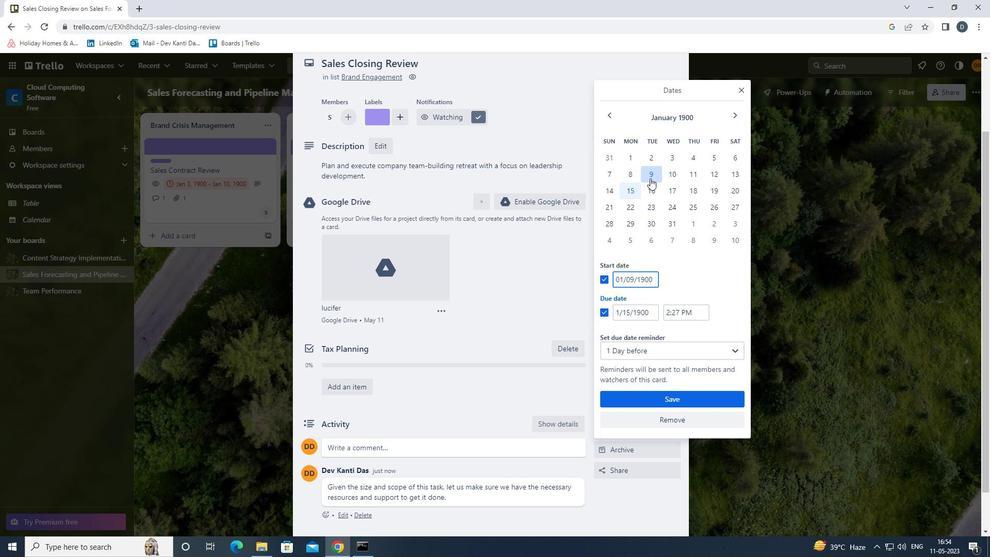 
Action: Mouse pressed left at (652, 186)
Screenshot: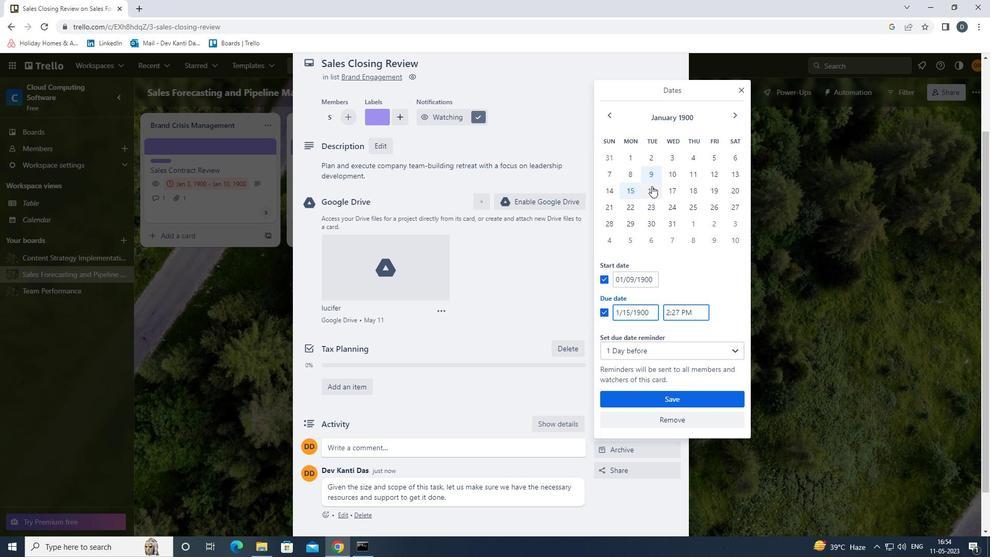 
Action: Mouse moved to (610, 313)
Screenshot: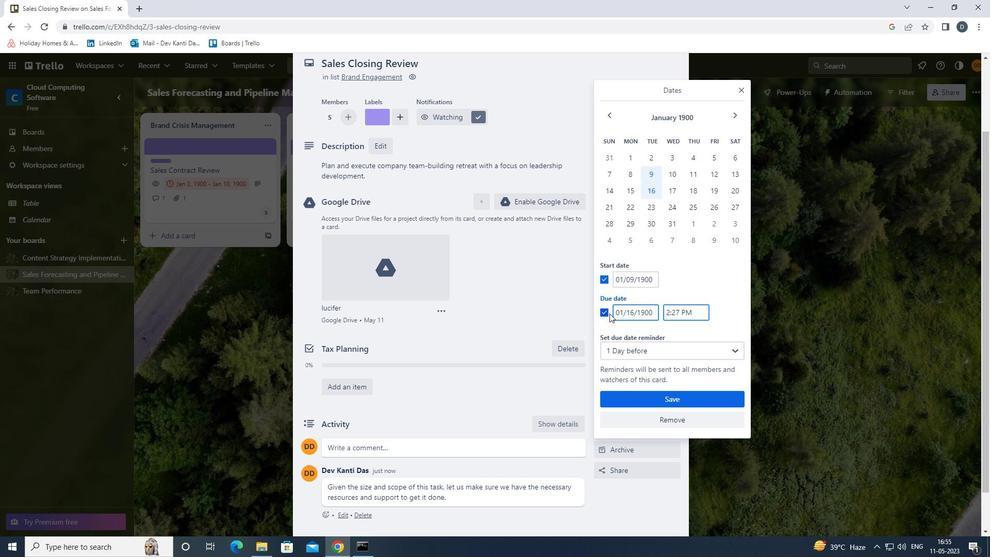 
Action: Mouse pressed left at (610, 313)
Screenshot: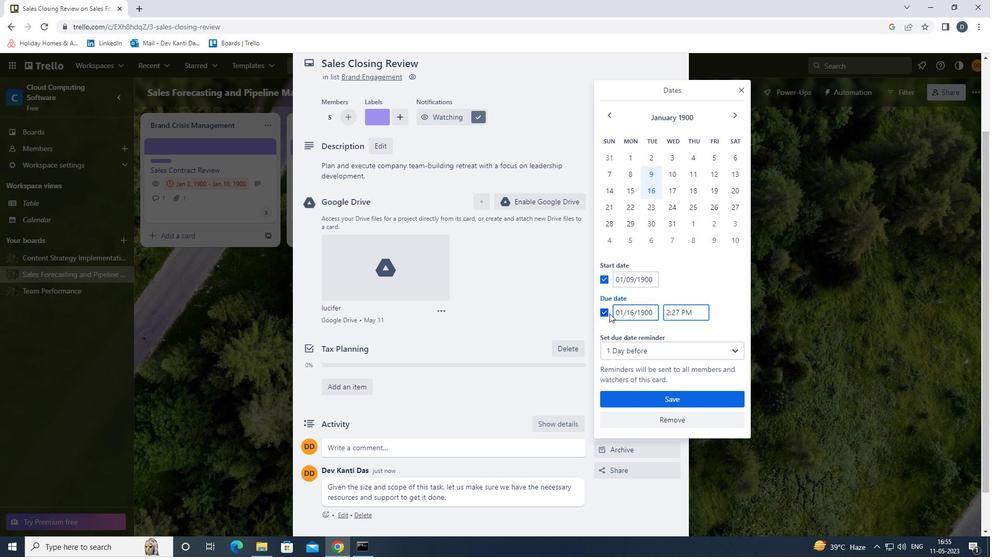 
Action: Mouse moved to (653, 174)
Screenshot: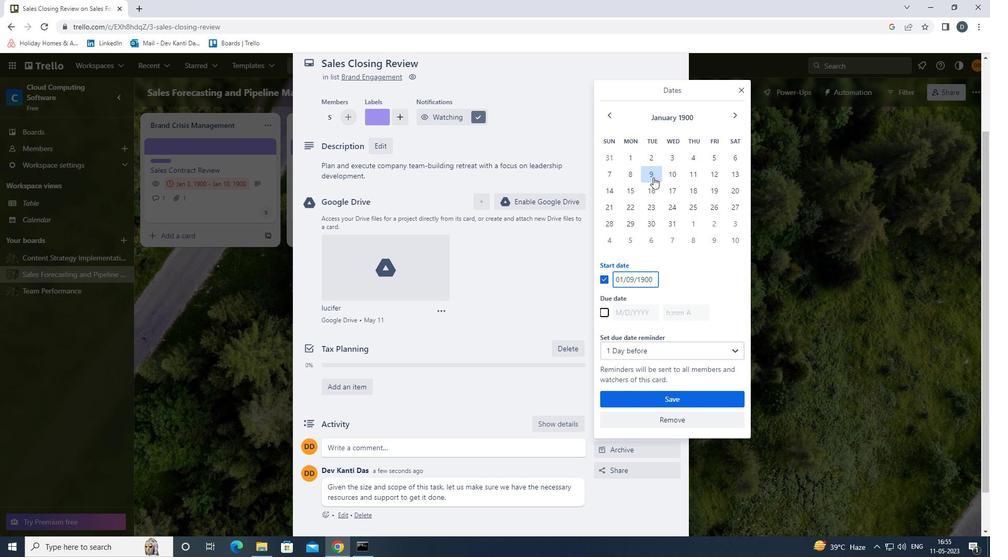 
Action: Mouse pressed left at (653, 174)
Screenshot: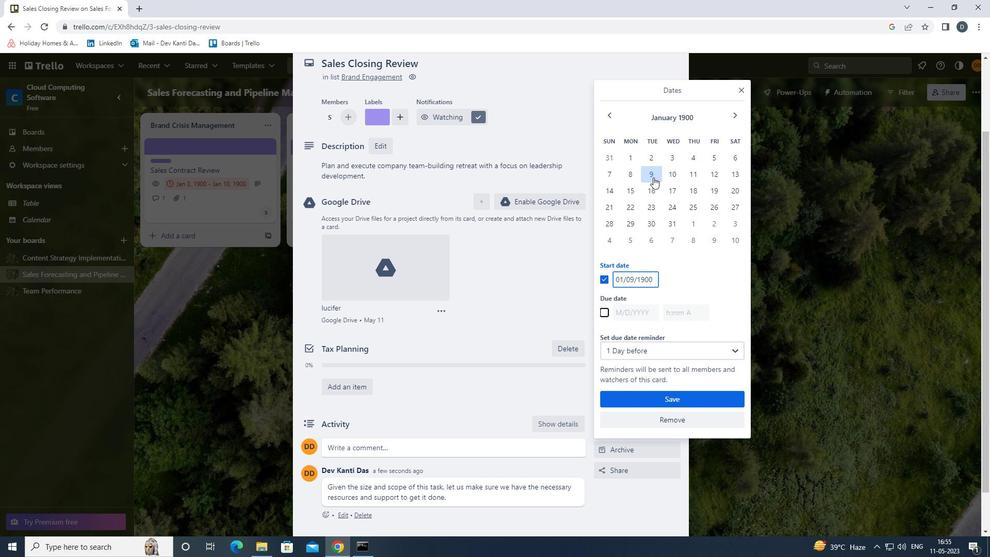 
Action: Mouse moved to (603, 312)
Screenshot: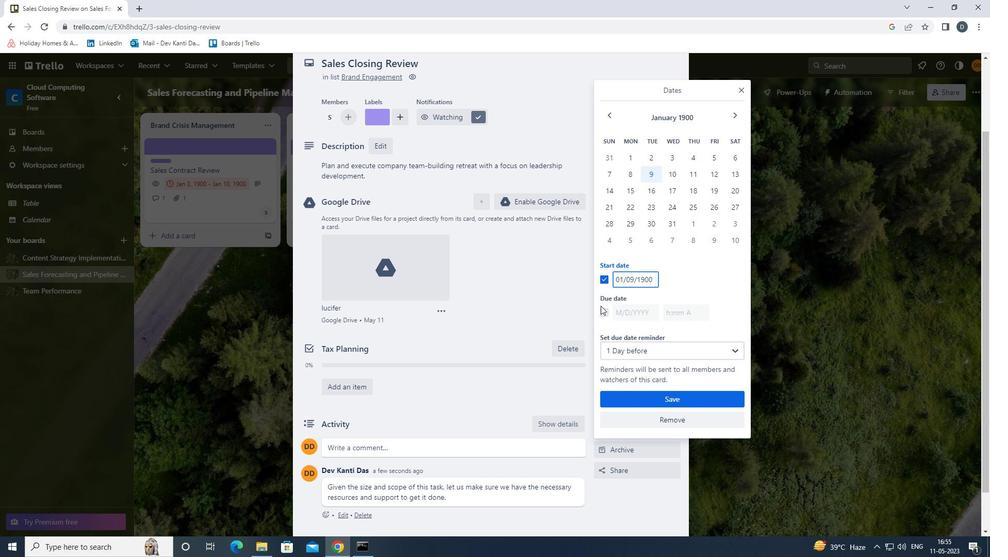 
Action: Mouse pressed left at (603, 312)
Screenshot: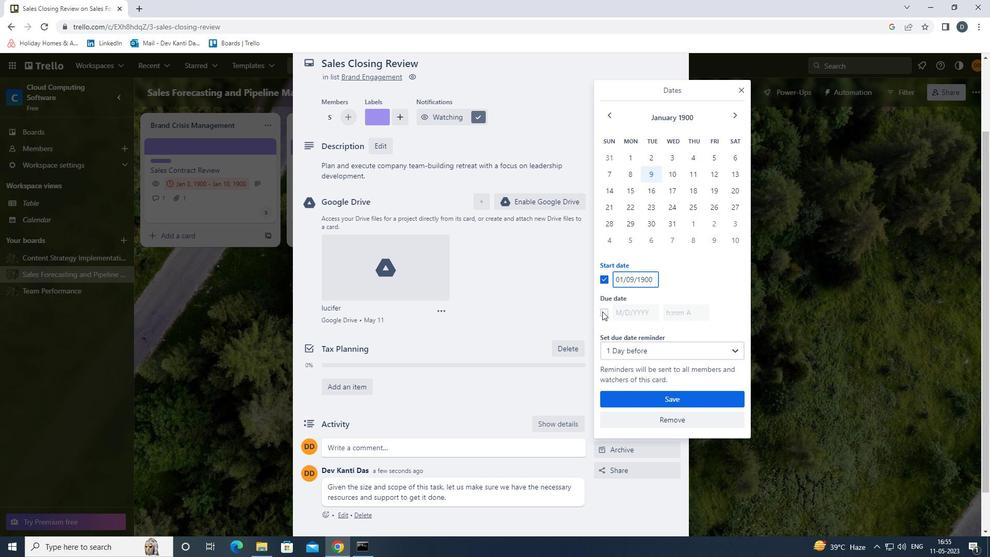 
Action: Mouse moved to (653, 174)
Screenshot: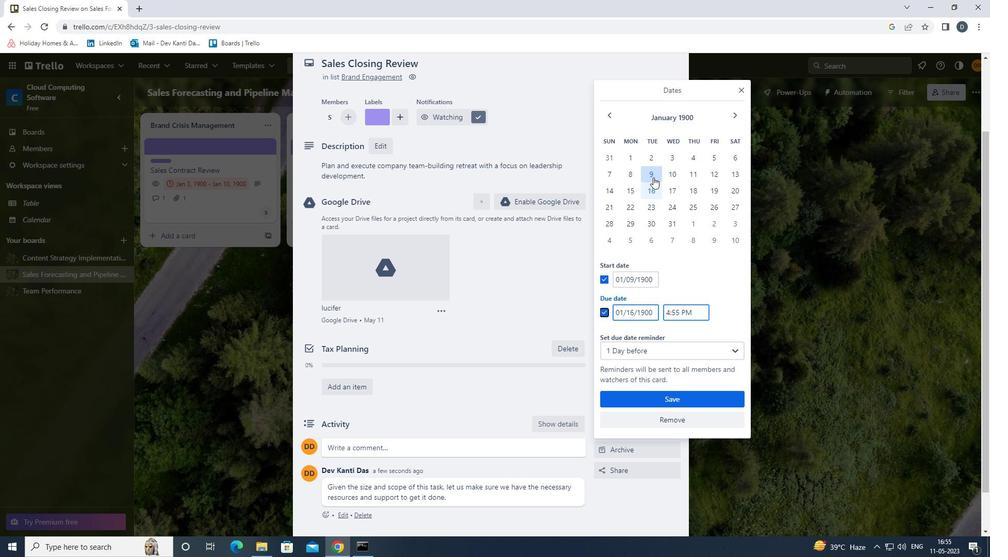 
Action: Mouse pressed left at (653, 174)
Screenshot: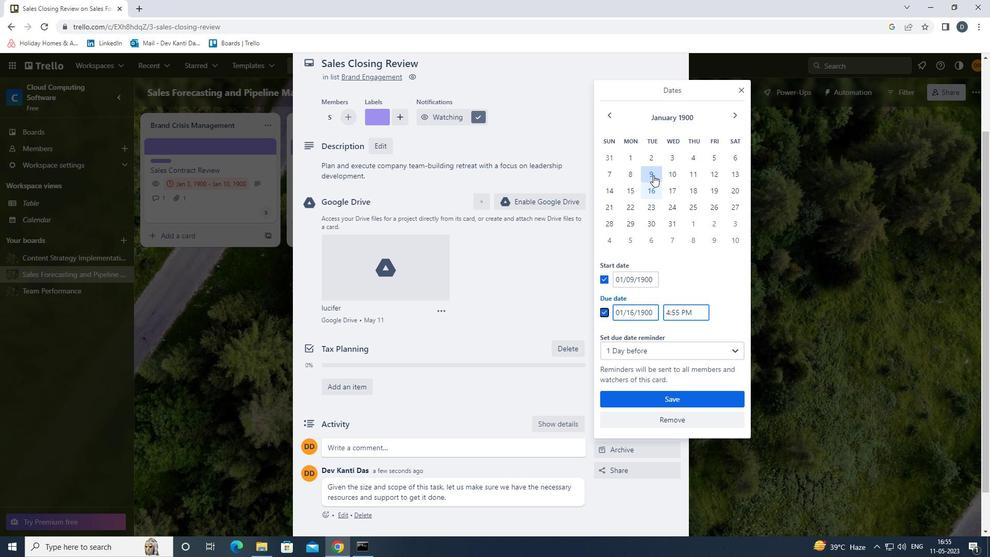 
Action: Mouse moved to (661, 398)
Screenshot: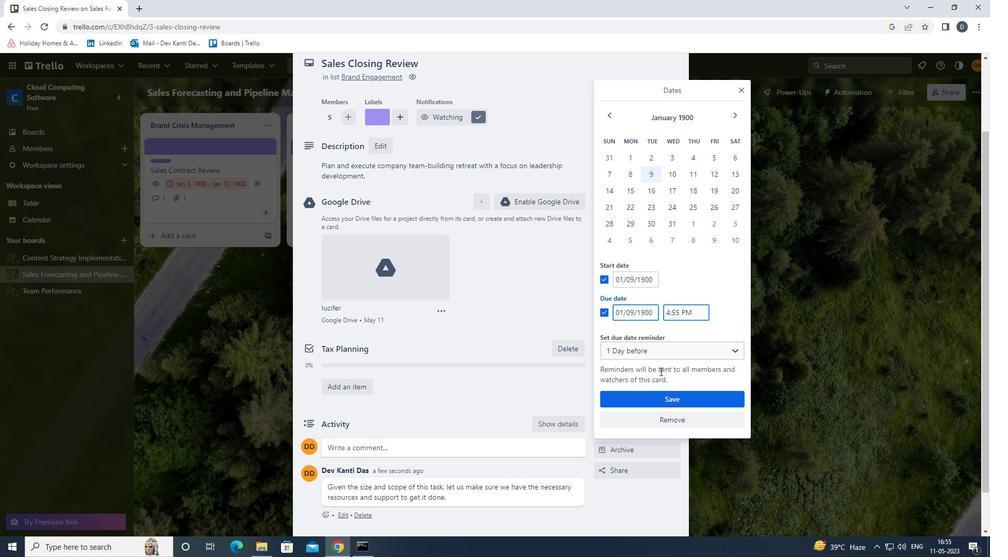 
Action: Mouse pressed left at (661, 398)
Screenshot: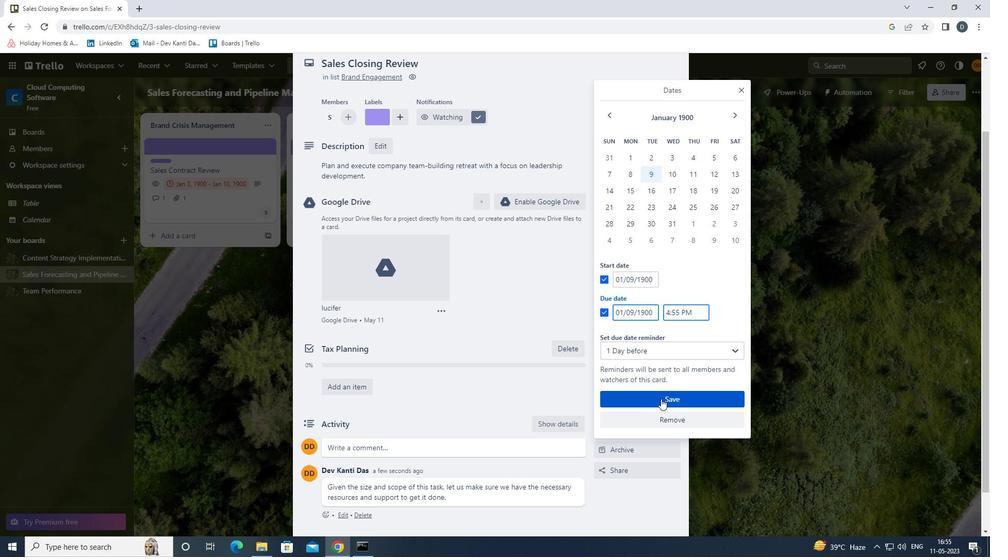 
Action: Mouse moved to (664, 201)
Screenshot: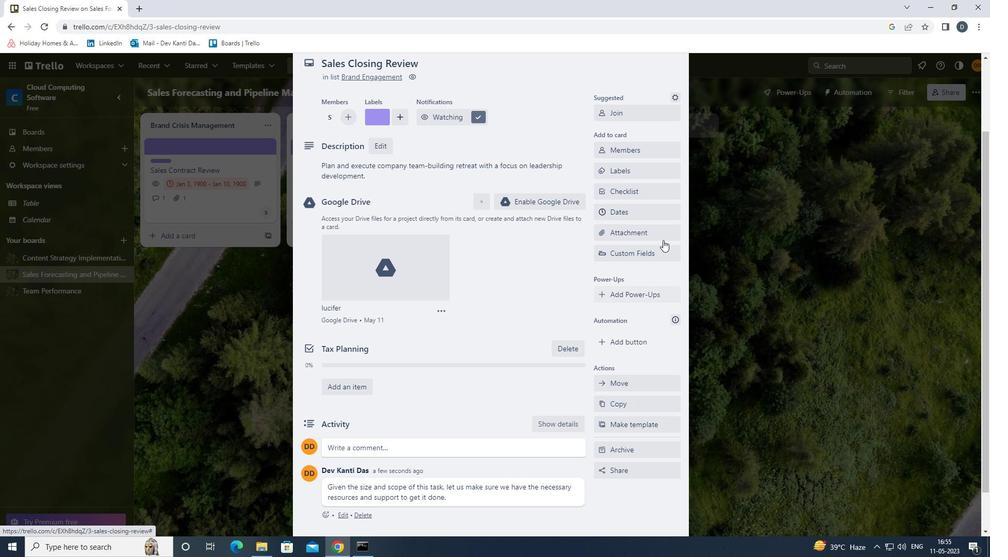 
Action: Mouse scrolled (664, 201) with delta (0, 0)
Screenshot: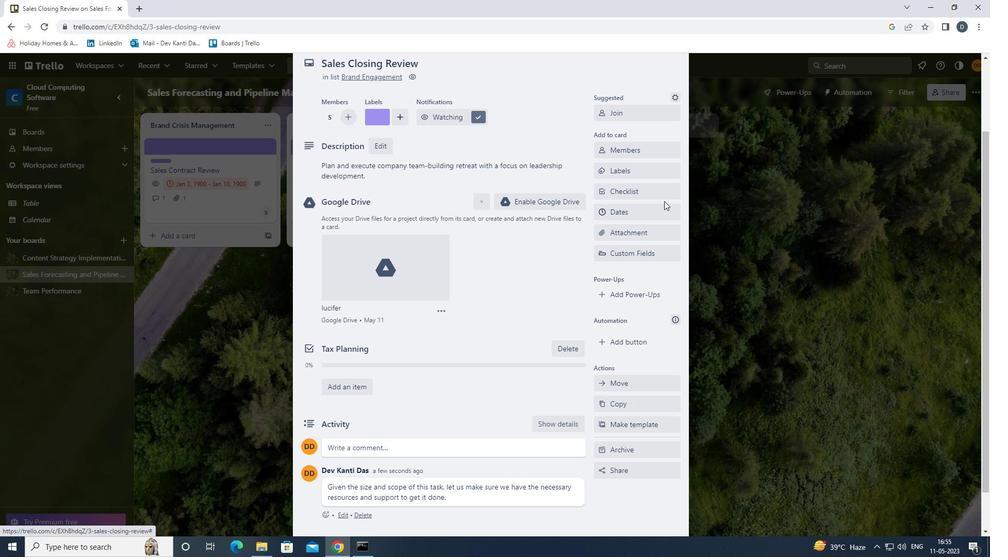 
Action: Mouse scrolled (664, 201) with delta (0, 0)
Screenshot: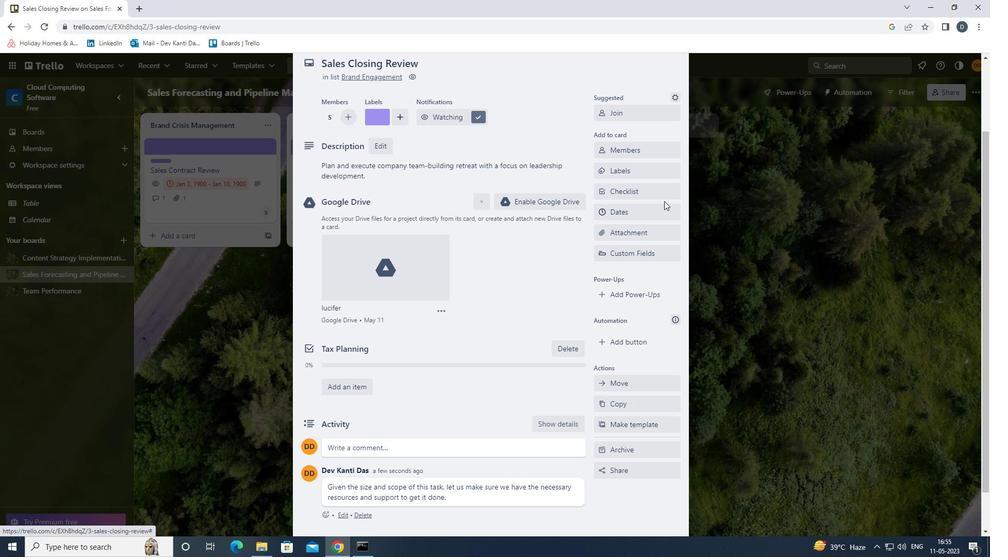 
Action: Mouse scrolled (664, 201) with delta (0, 0)
Screenshot: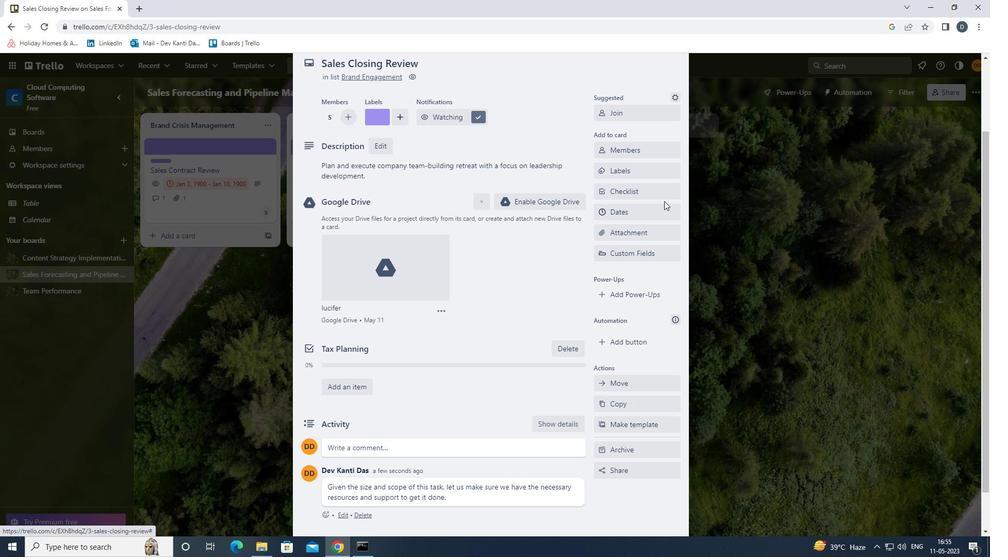 
Action: Mouse moved to (680, 92)
Screenshot: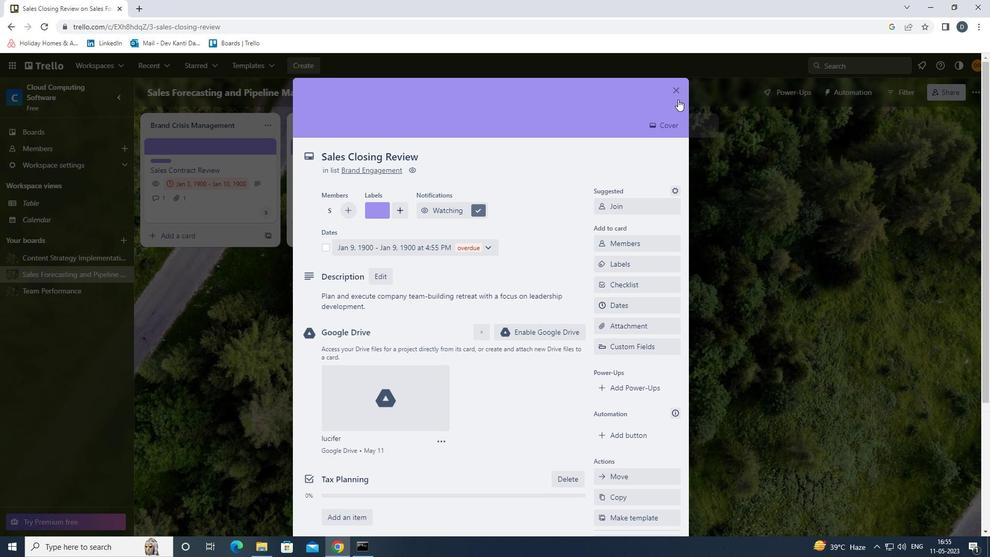 
Action: Mouse pressed left at (680, 92)
Screenshot: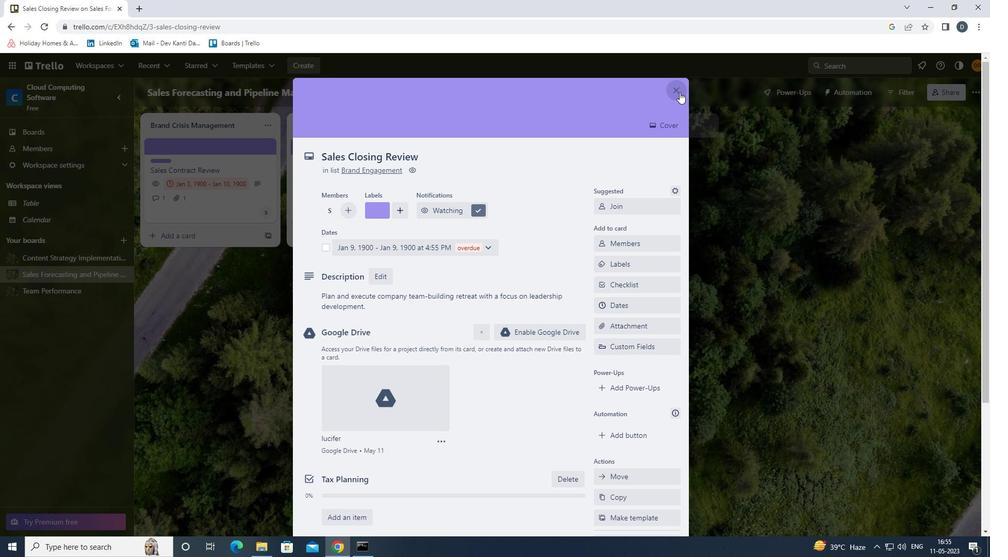 
Action: Mouse moved to (698, 241)
Screenshot: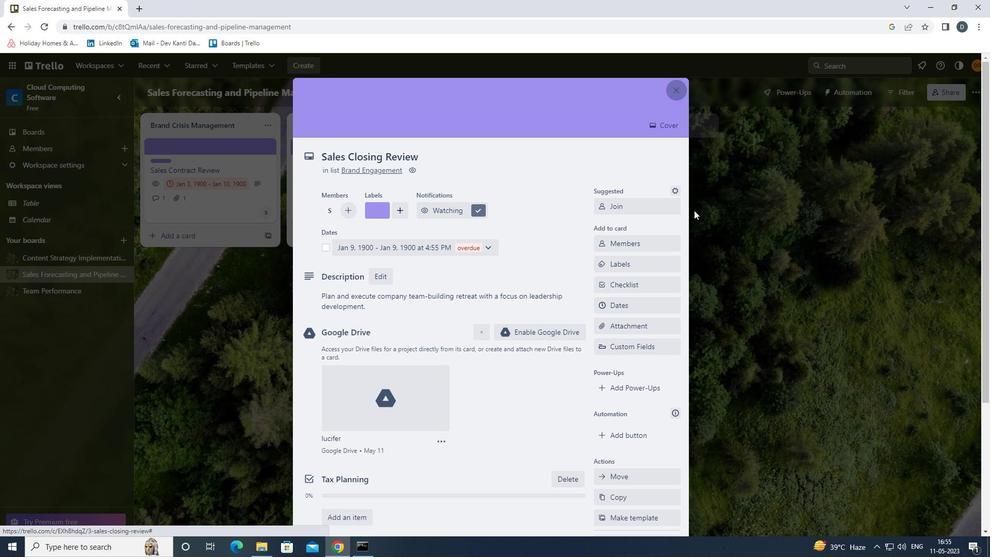 
